 Task: Search one way flight ticket for 4 adults, 2 children, 2 infants in seat and 1 infant on lap in premium economy from Erie: Erie International Airport (tom Ridge Field) to Evansville: Evansville Regional Airport on 5-3-2023. Choice of flights is Royal air maroc. Number of bags: 2 carry on bags. Price is upto 25000. Outbound departure time preference is 8:30.
Action: Mouse moved to (310, 126)
Screenshot: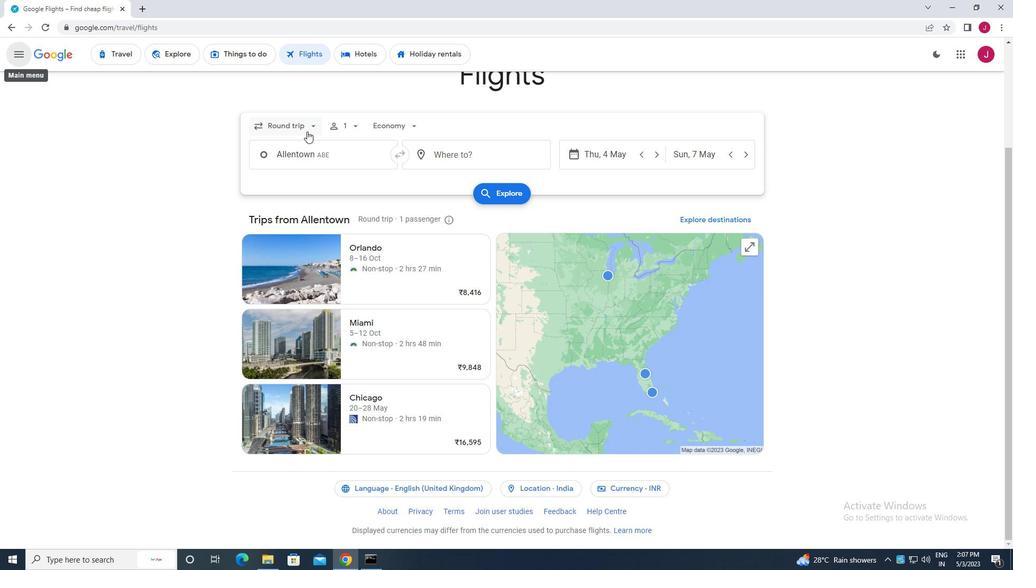 
Action: Mouse pressed left at (310, 126)
Screenshot: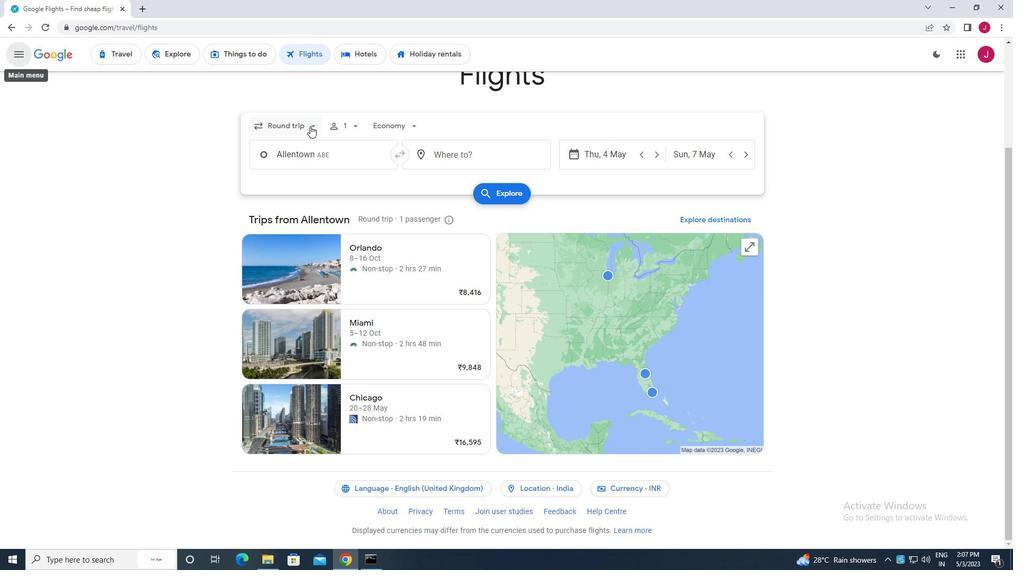 
Action: Mouse moved to (306, 175)
Screenshot: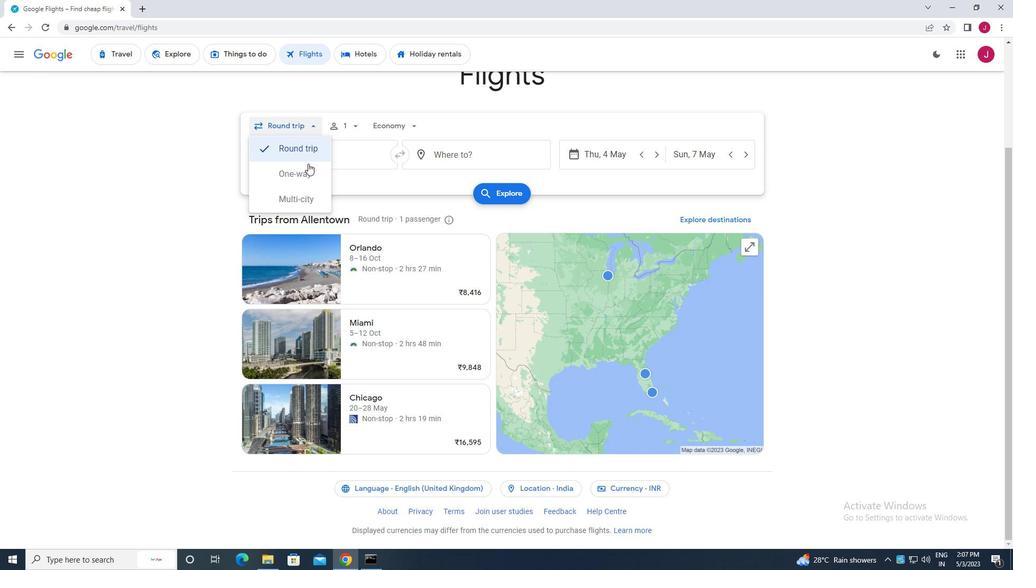 
Action: Mouse pressed left at (306, 175)
Screenshot: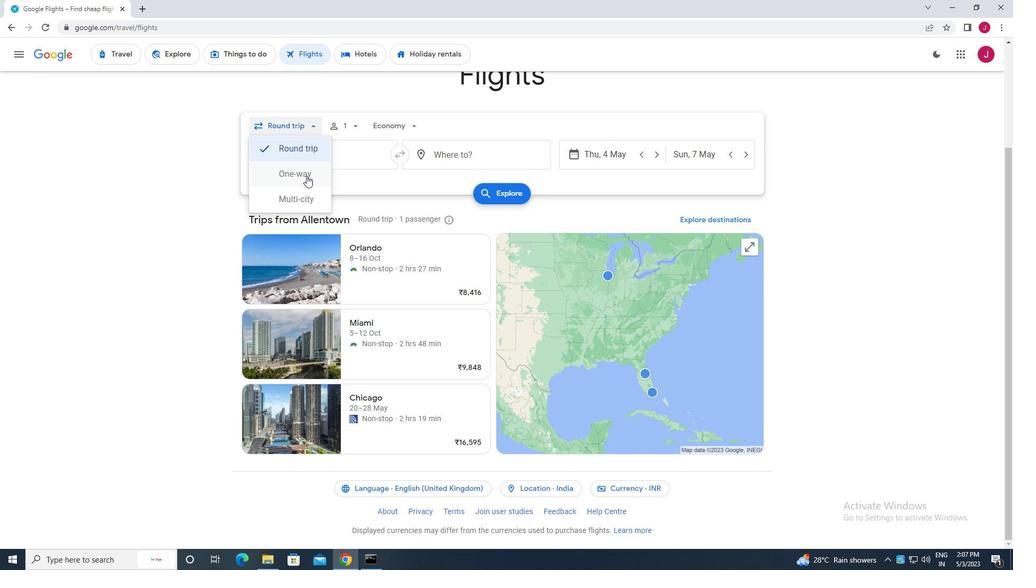 
Action: Mouse moved to (345, 125)
Screenshot: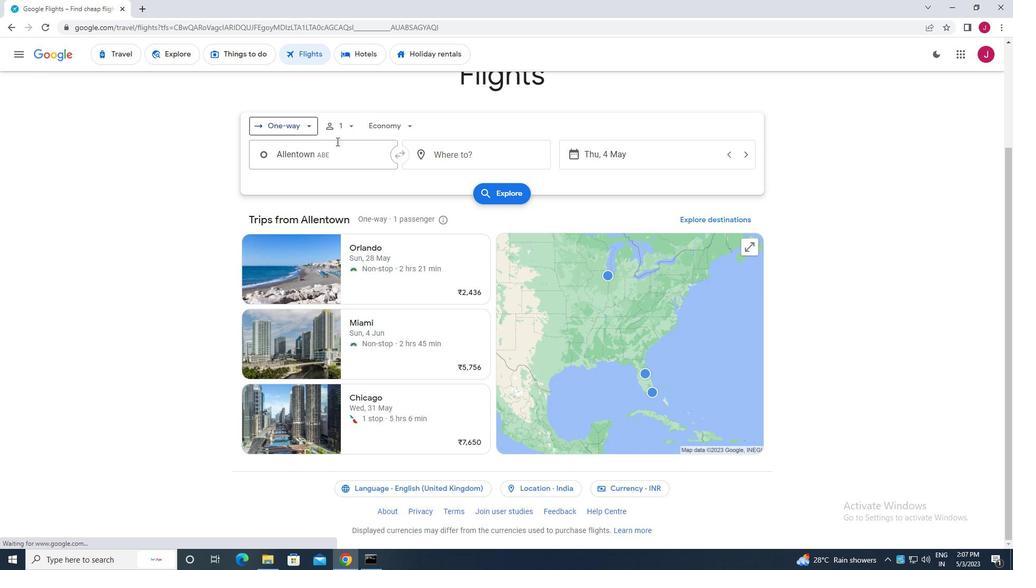 
Action: Mouse pressed left at (345, 125)
Screenshot: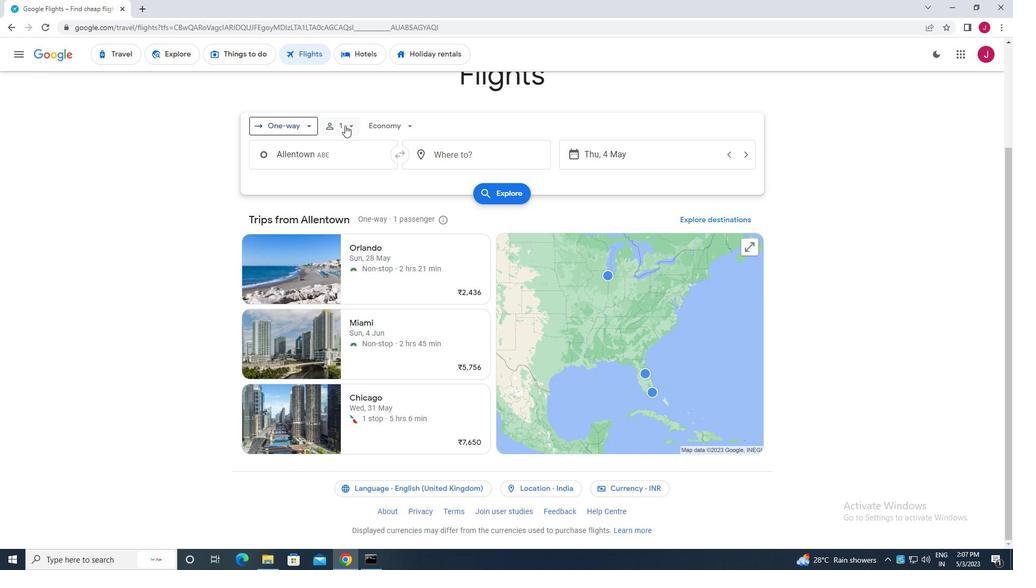 
Action: Mouse moved to (429, 155)
Screenshot: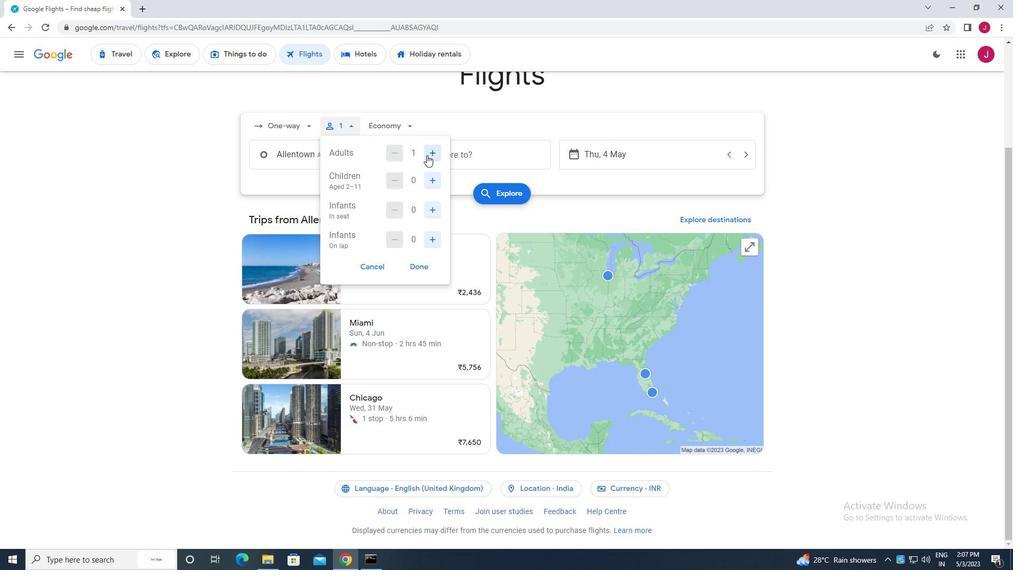 
Action: Mouse pressed left at (429, 155)
Screenshot: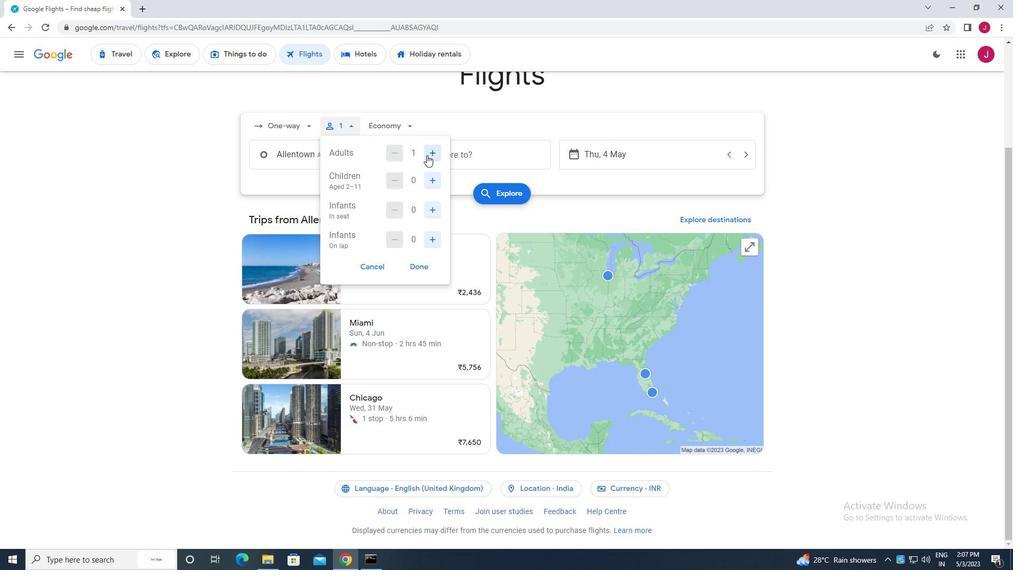 
Action: Mouse pressed left at (429, 155)
Screenshot: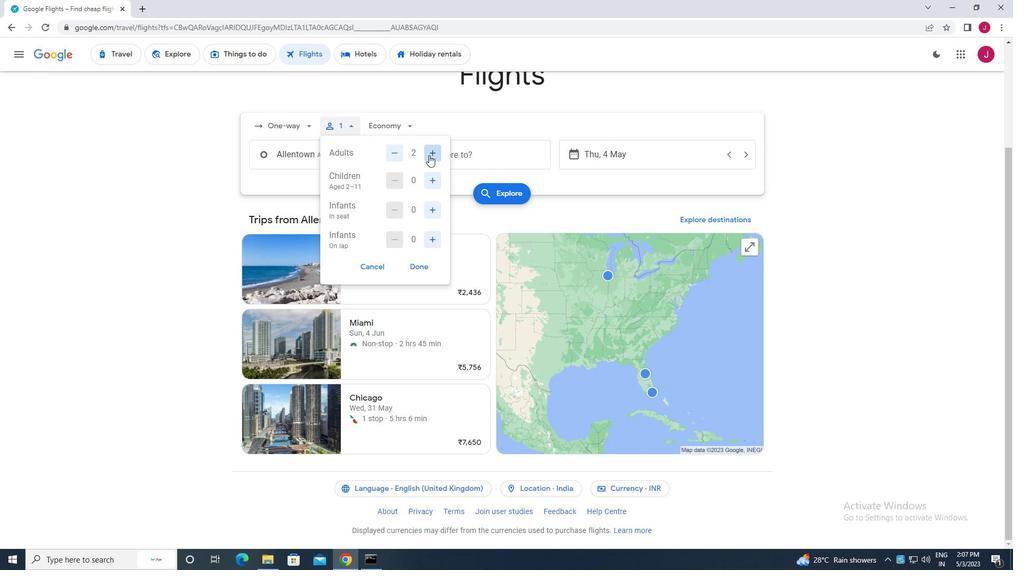 
Action: Mouse pressed left at (429, 155)
Screenshot: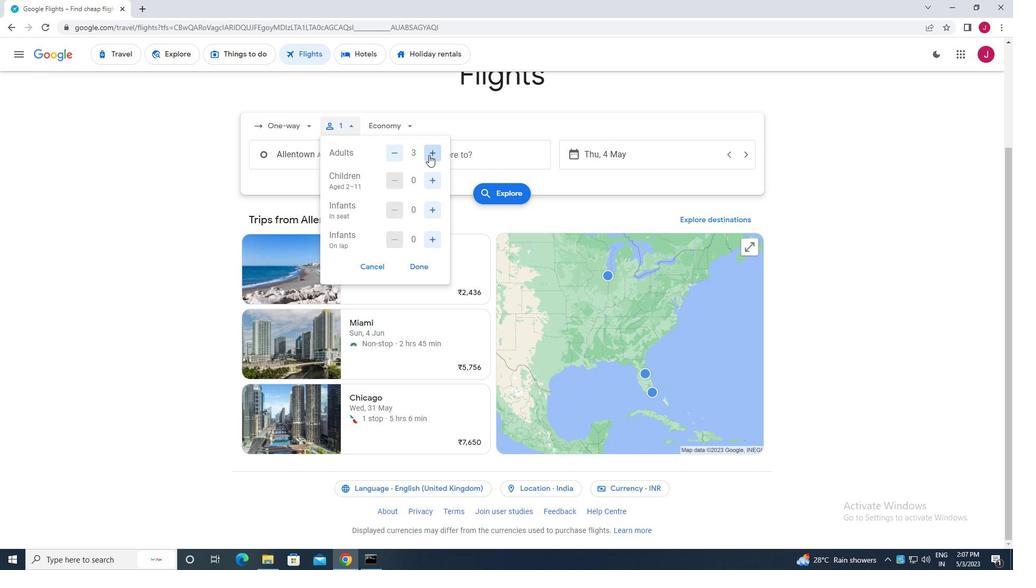 
Action: Mouse moved to (434, 178)
Screenshot: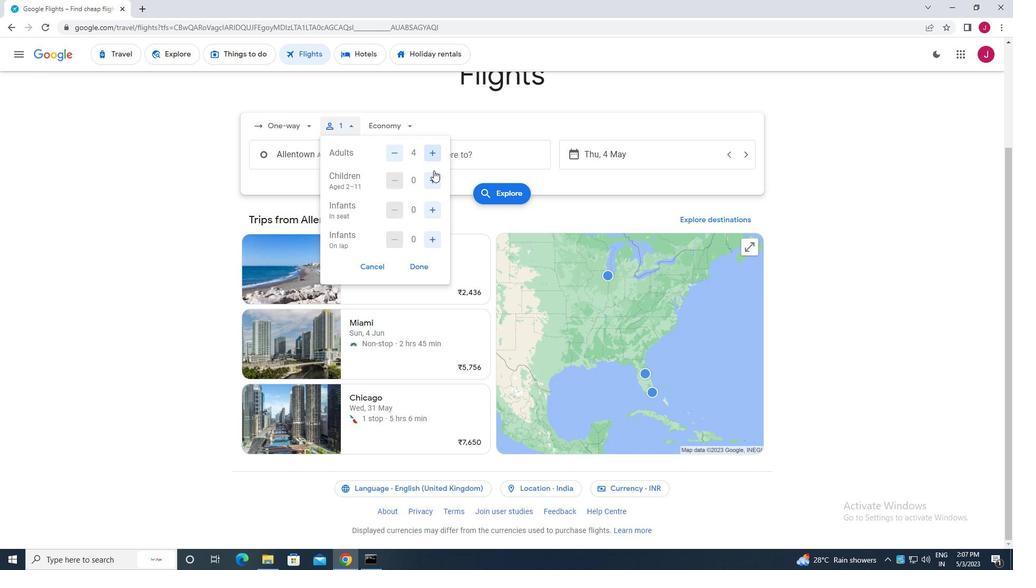 
Action: Mouse pressed left at (434, 178)
Screenshot: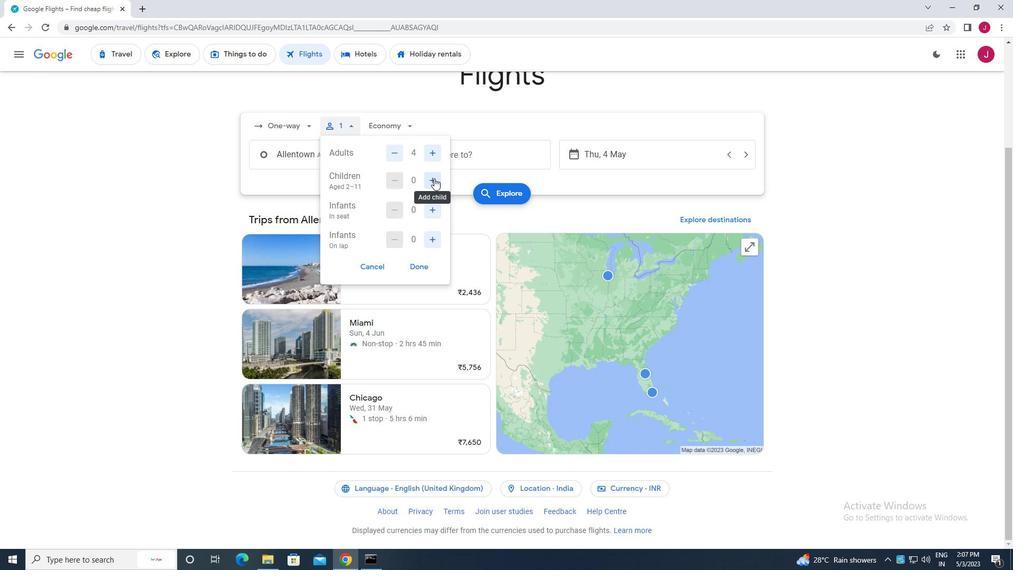 
Action: Mouse pressed left at (434, 178)
Screenshot: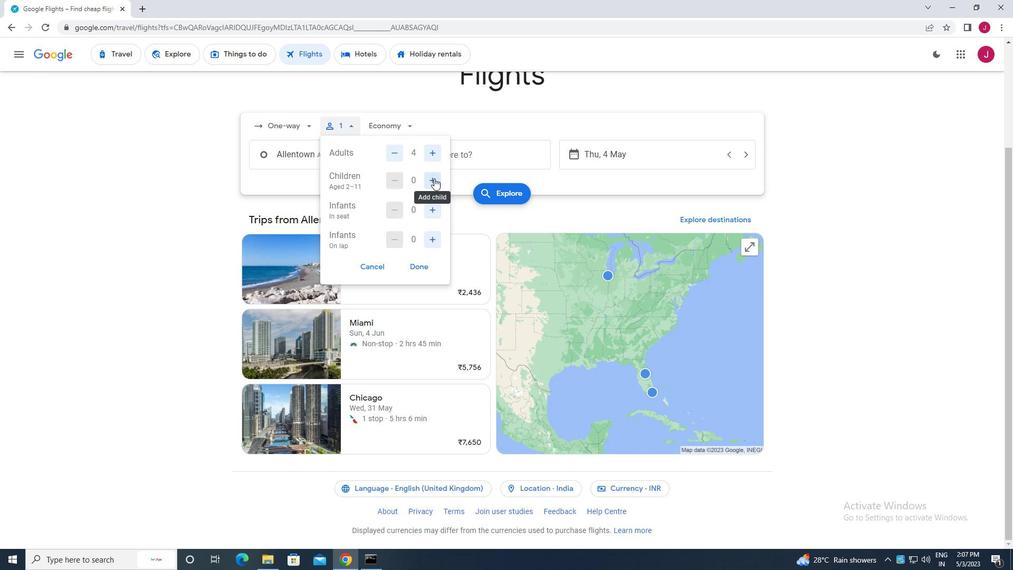 
Action: Mouse moved to (430, 210)
Screenshot: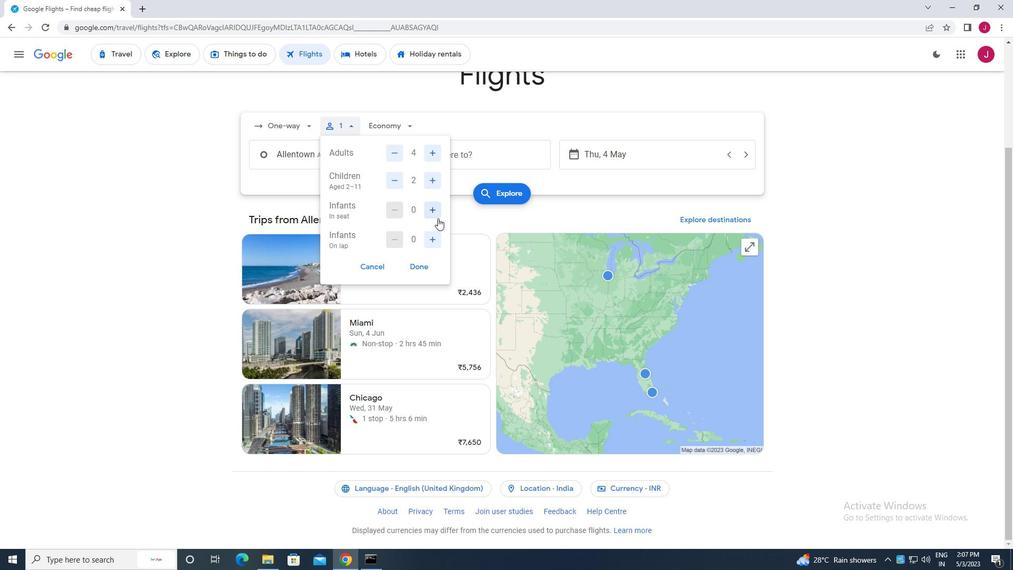 
Action: Mouse pressed left at (430, 210)
Screenshot: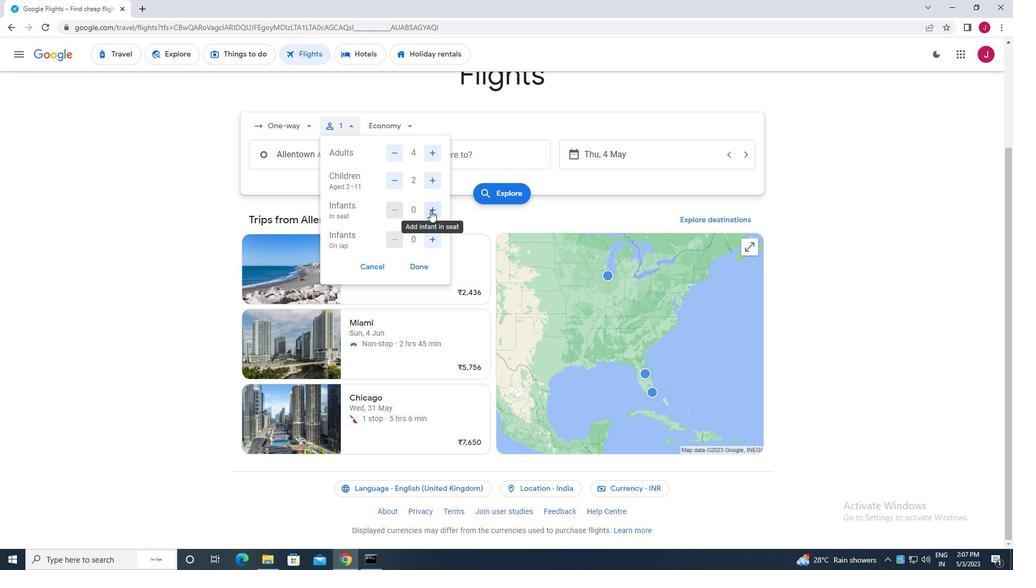 
Action: Mouse pressed left at (430, 210)
Screenshot: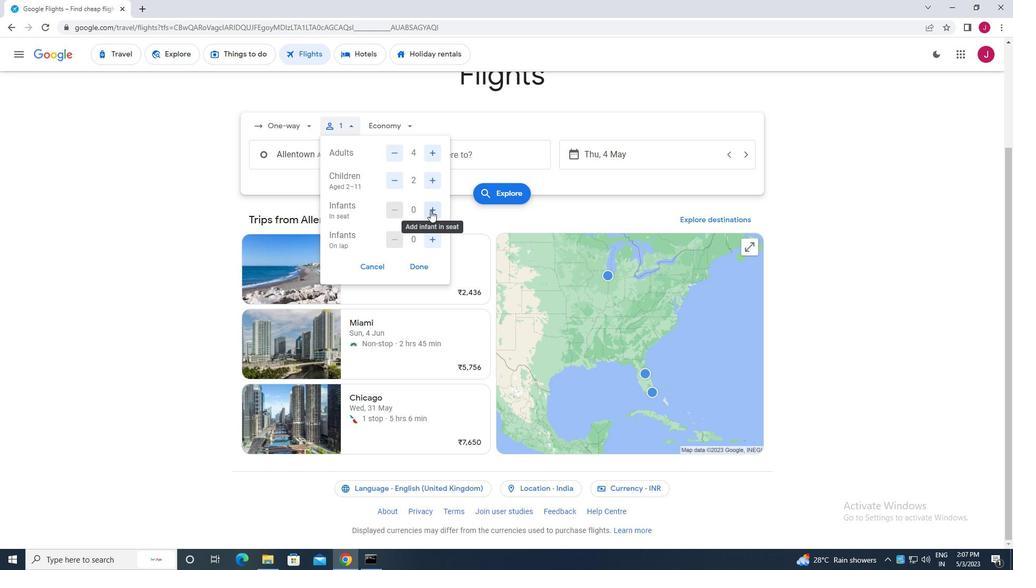 
Action: Mouse moved to (432, 238)
Screenshot: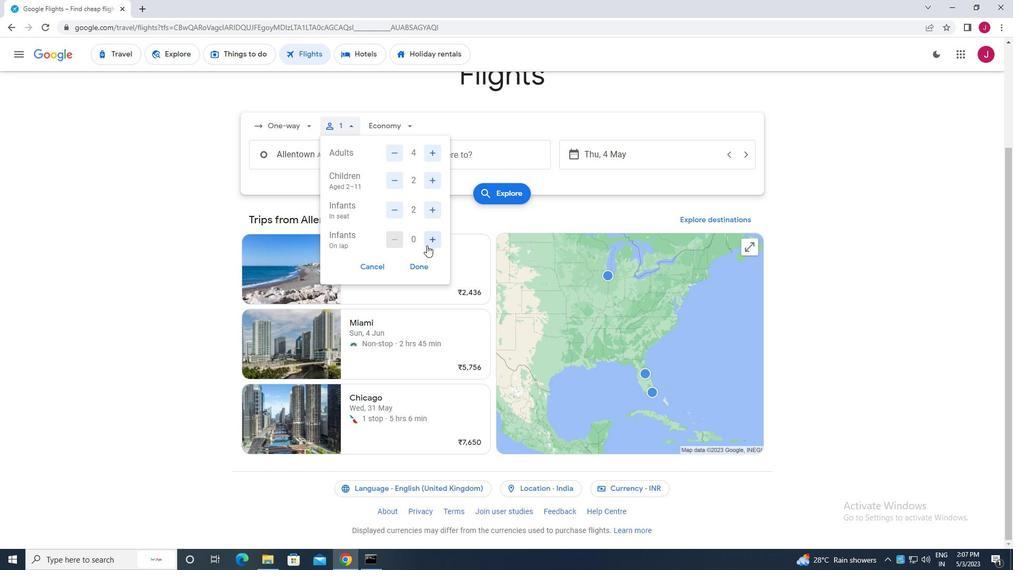 
Action: Mouse pressed left at (432, 238)
Screenshot: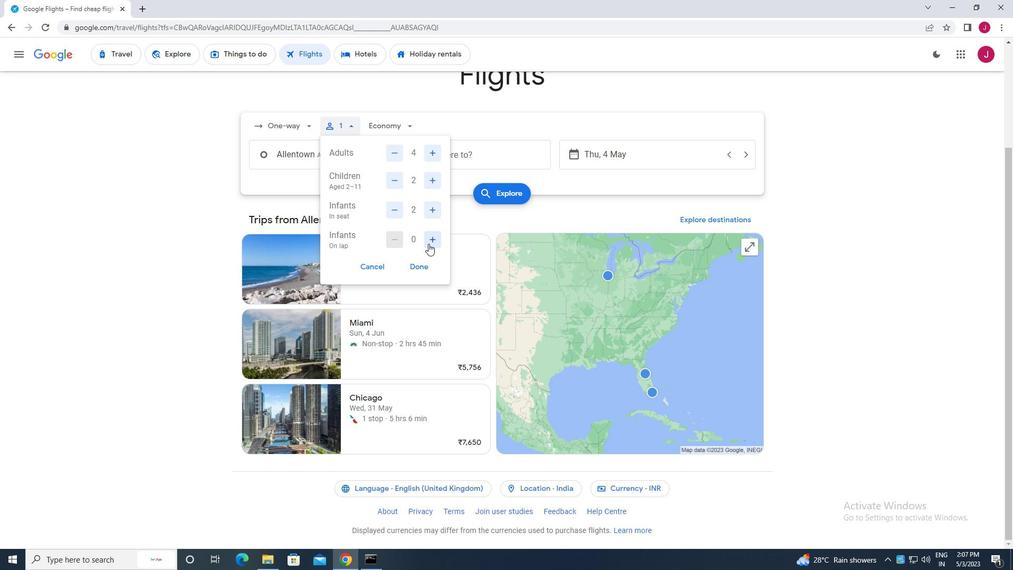 
Action: Mouse moved to (417, 266)
Screenshot: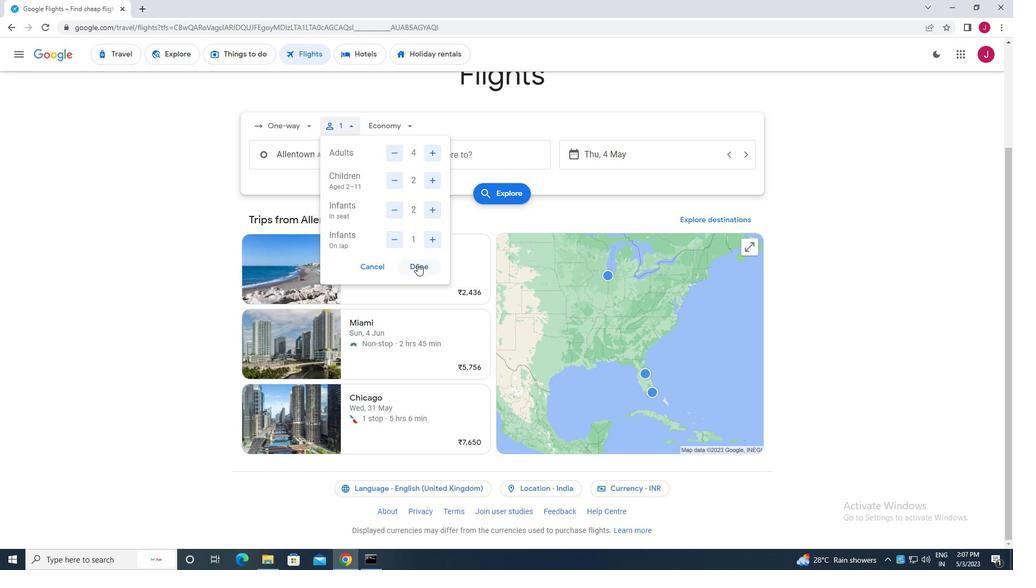 
Action: Mouse pressed left at (417, 266)
Screenshot: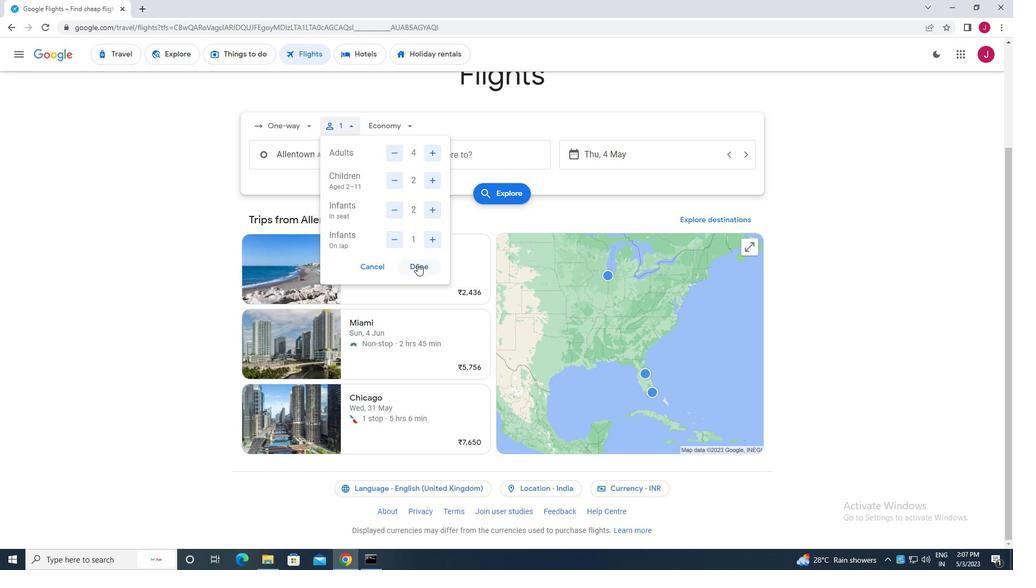 
Action: Mouse moved to (408, 125)
Screenshot: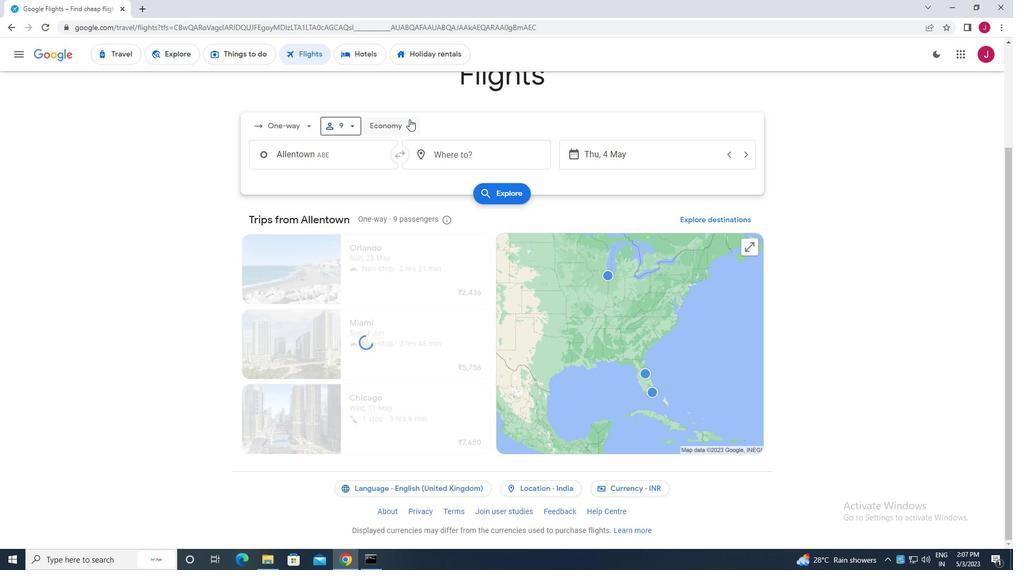 
Action: Mouse pressed left at (408, 125)
Screenshot: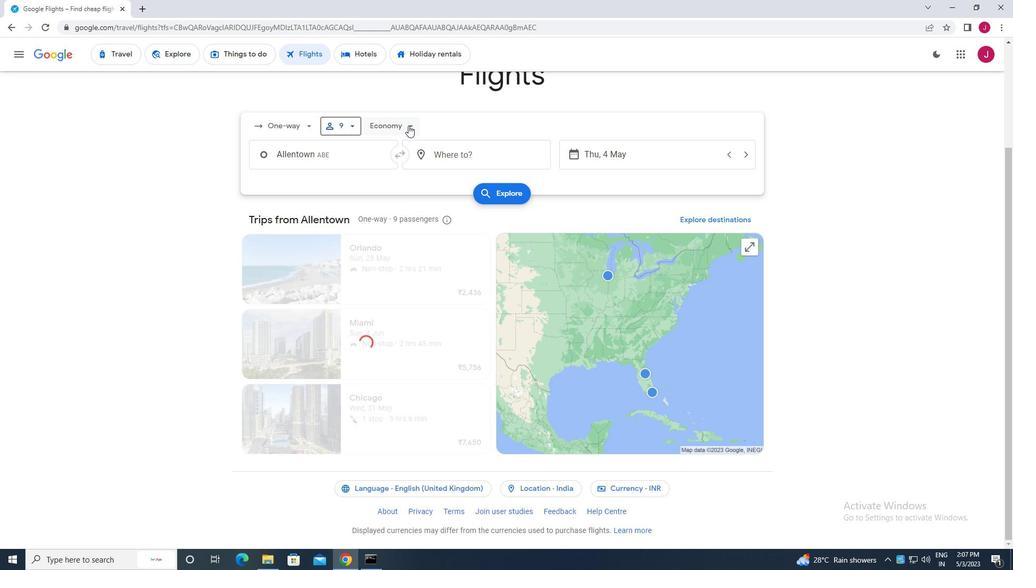 
Action: Mouse moved to (419, 172)
Screenshot: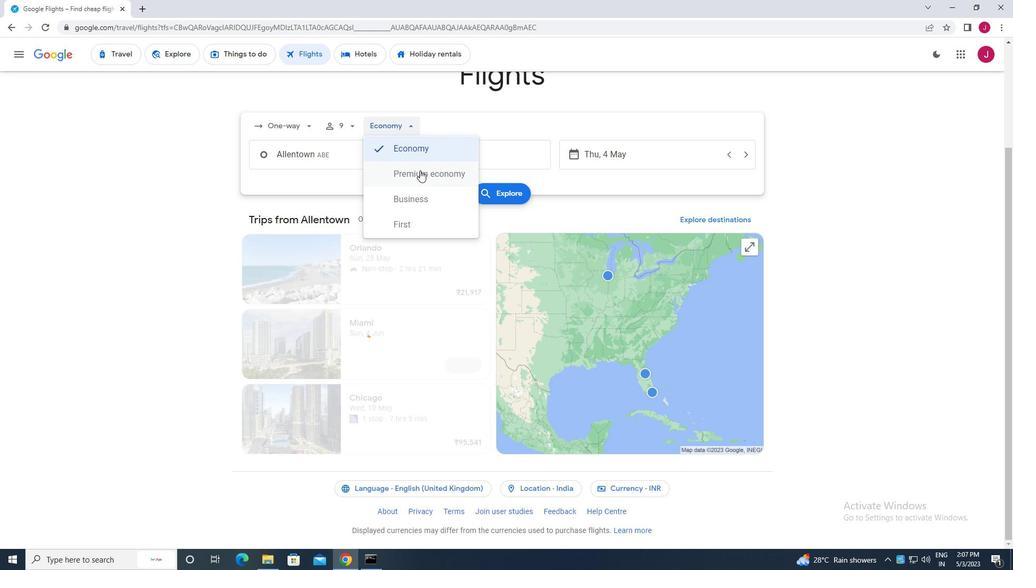 
Action: Mouse pressed left at (419, 172)
Screenshot: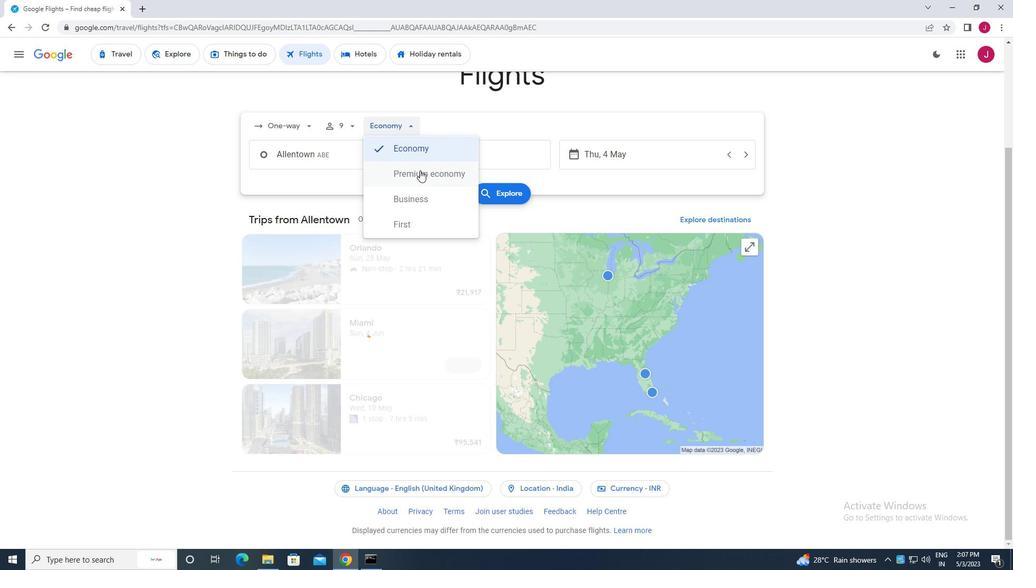 
Action: Mouse moved to (355, 161)
Screenshot: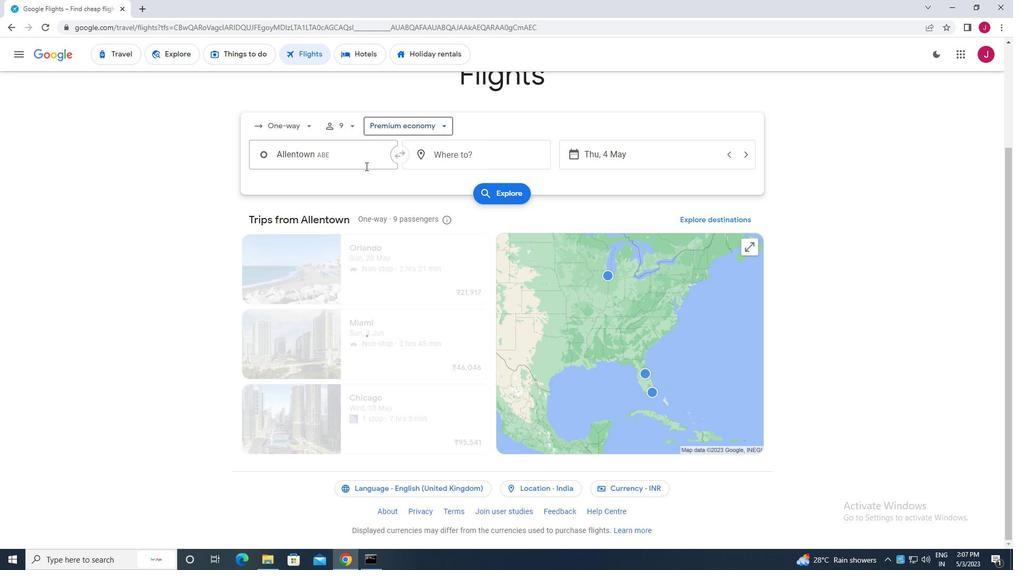 
Action: Mouse pressed left at (355, 161)
Screenshot: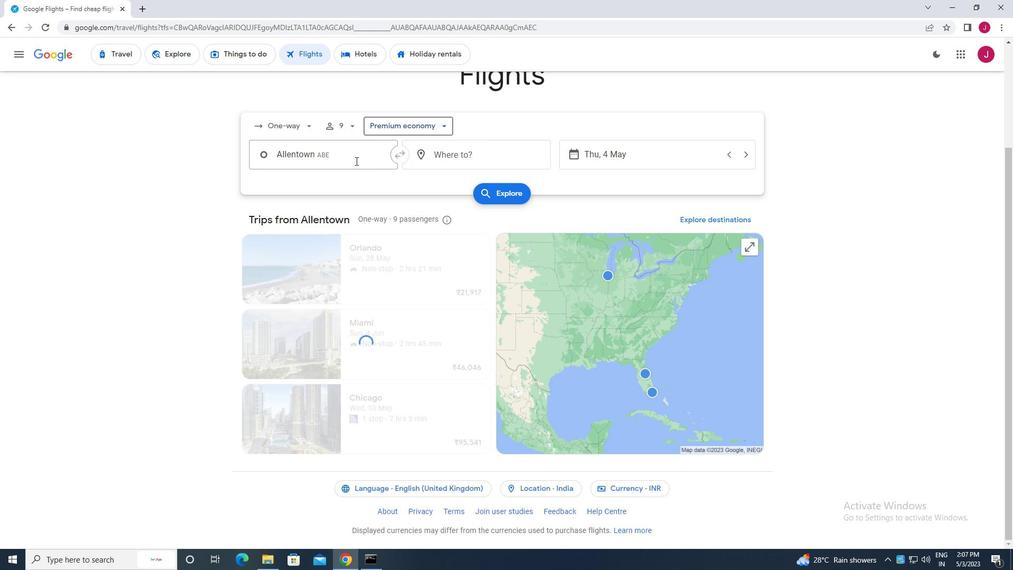 
Action: Key pressed erie
Screenshot: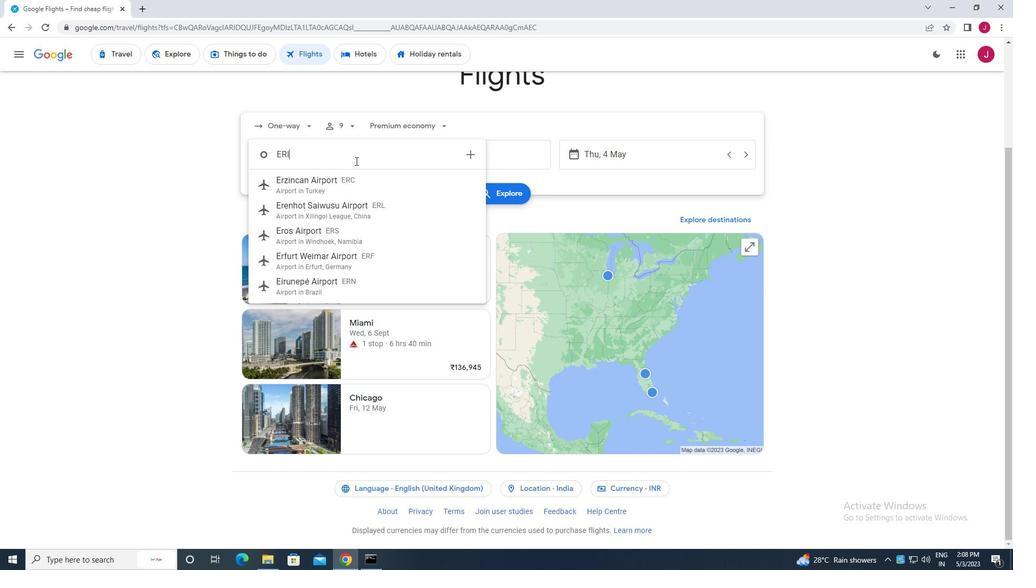 
Action: Mouse moved to (375, 213)
Screenshot: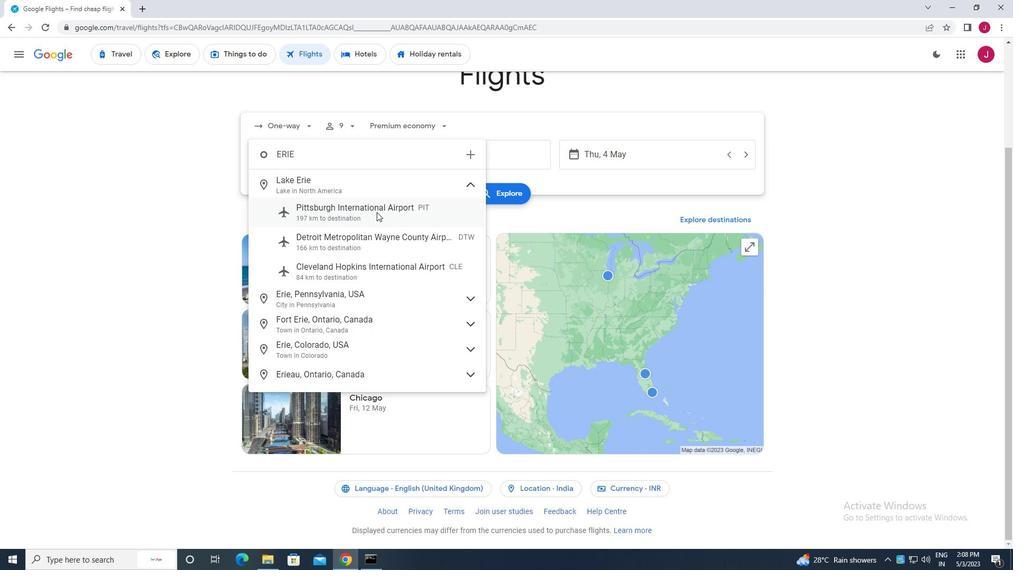 
Action: Key pressed <Key.space>
Screenshot: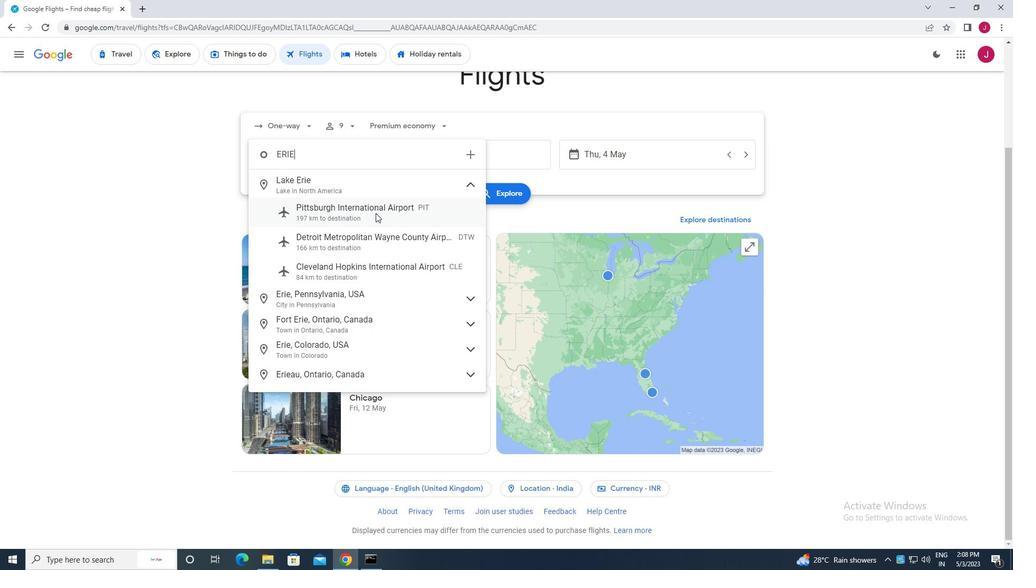 
Action: Mouse moved to (356, 159)
Screenshot: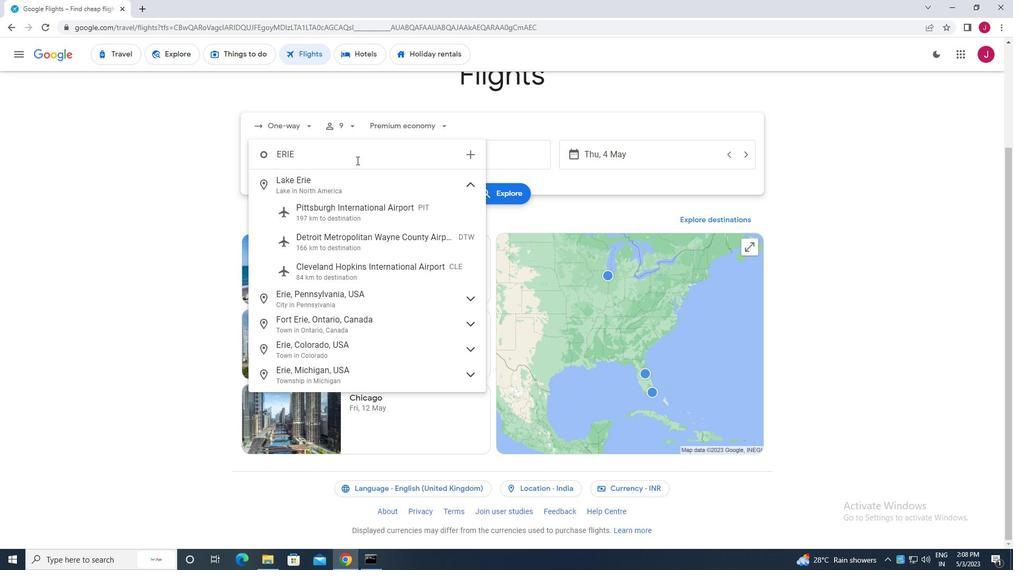 
Action: Key pressed i
Screenshot: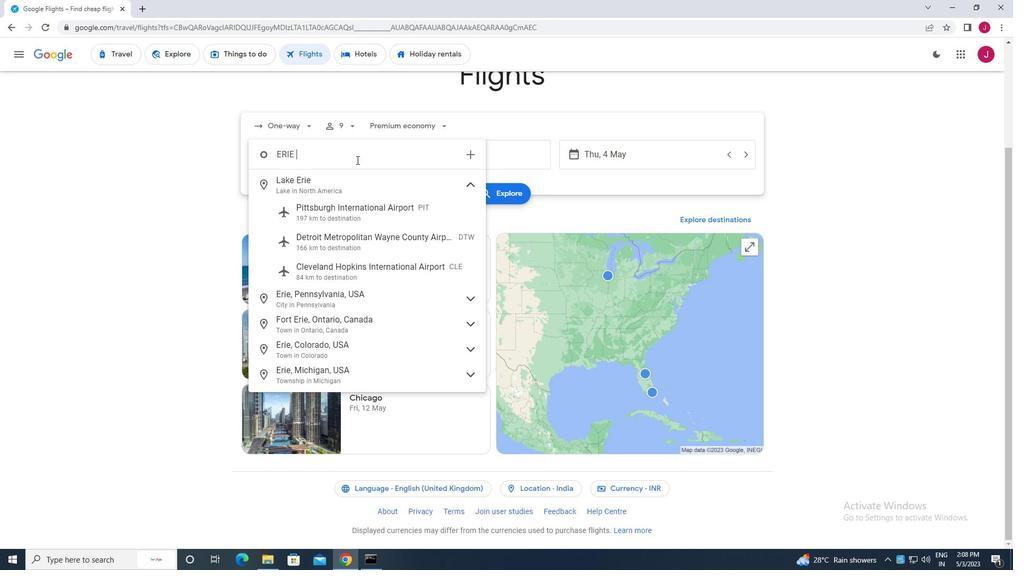 
Action: Mouse moved to (357, 182)
Screenshot: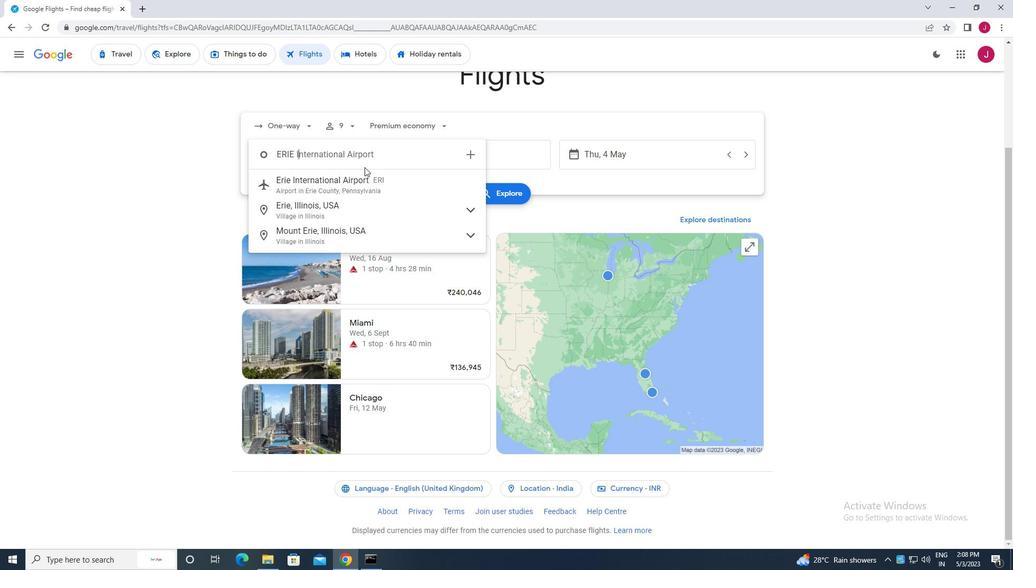 
Action: Mouse pressed left at (357, 182)
Screenshot: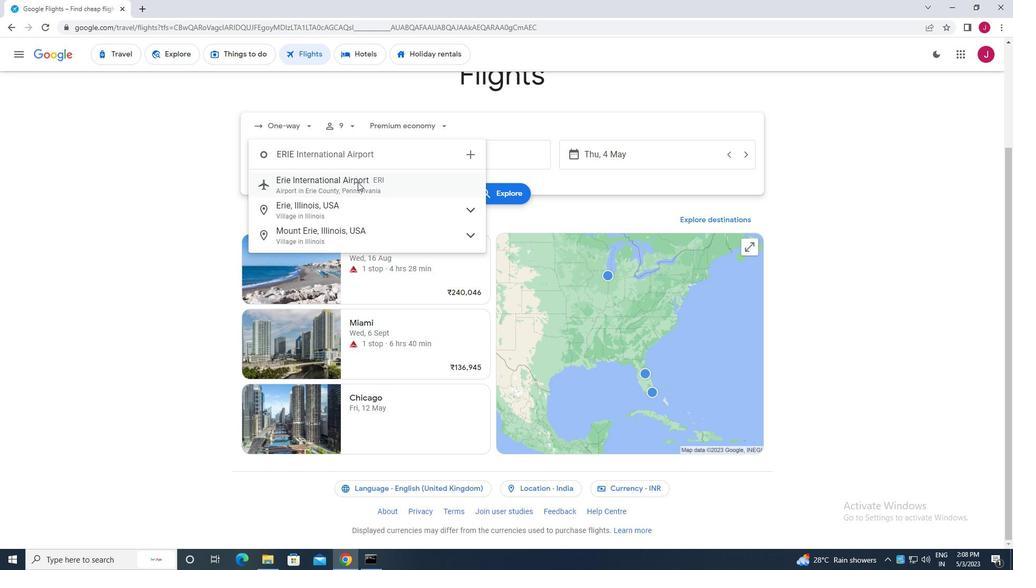 
Action: Mouse moved to (464, 156)
Screenshot: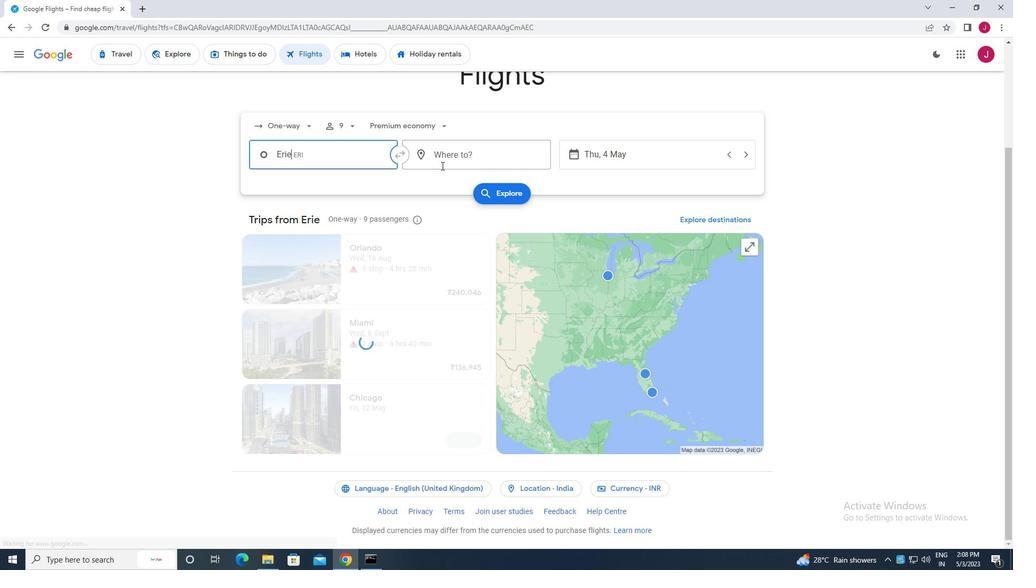 
Action: Mouse pressed left at (464, 156)
Screenshot: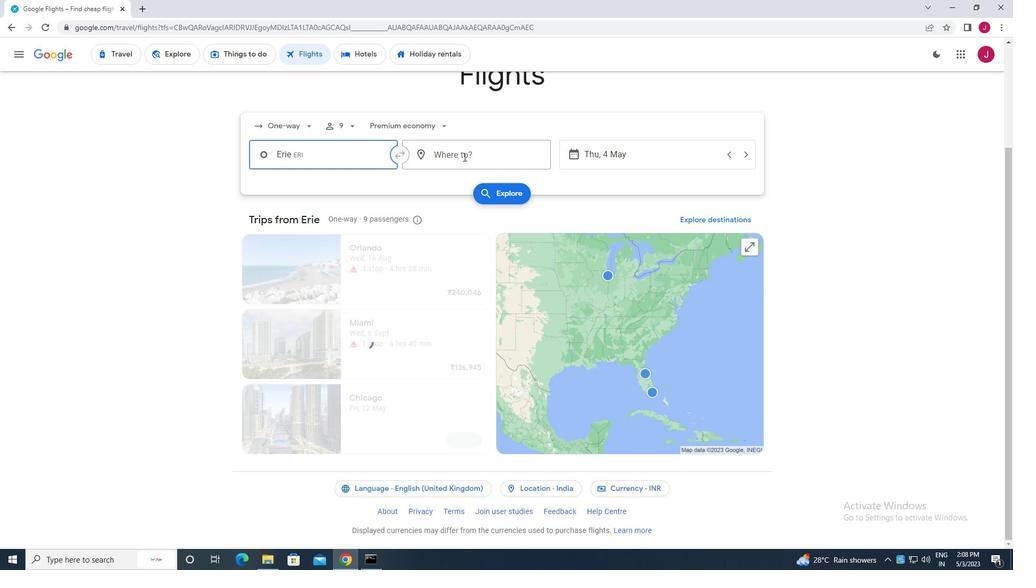 
Action: Mouse moved to (476, 156)
Screenshot: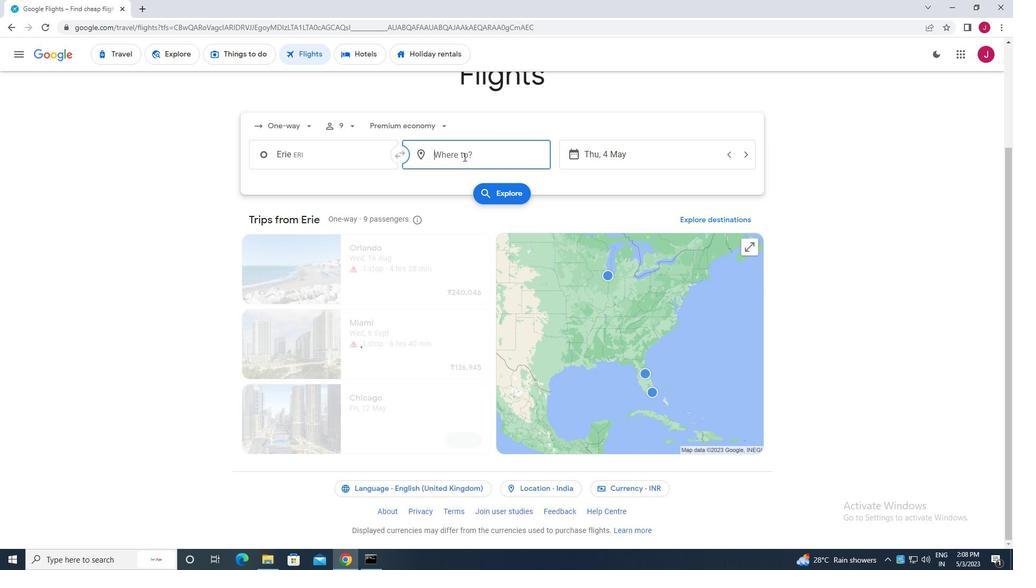 
Action: Key pressed evansi<Key.backspace>
Screenshot: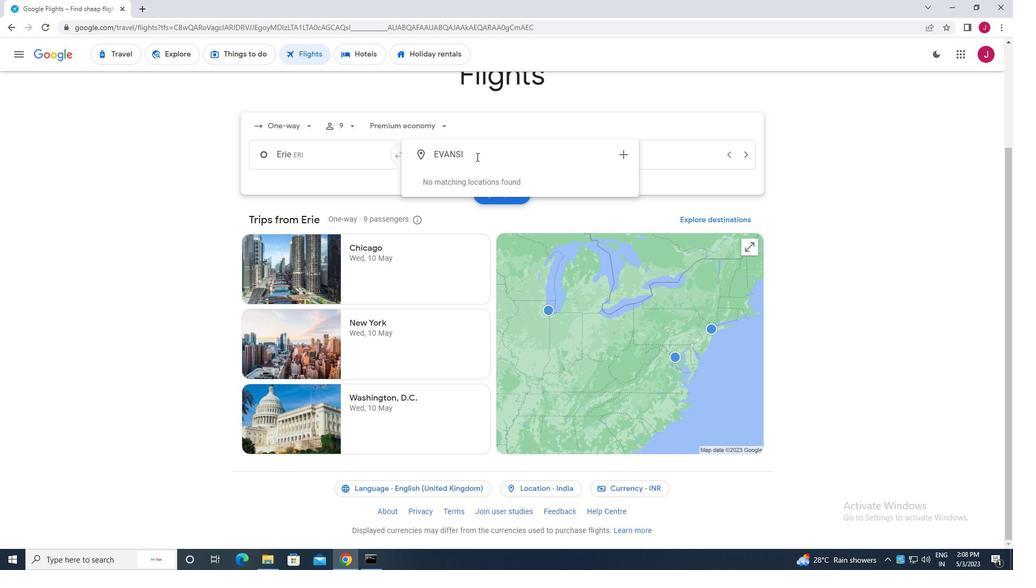 
Action: Mouse moved to (509, 203)
Screenshot: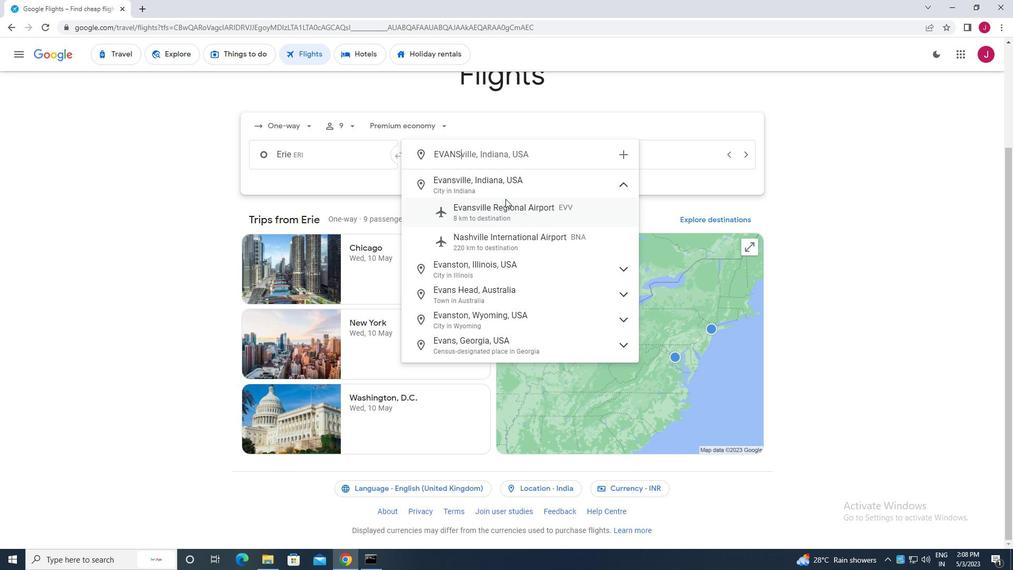 
Action: Mouse pressed left at (509, 203)
Screenshot: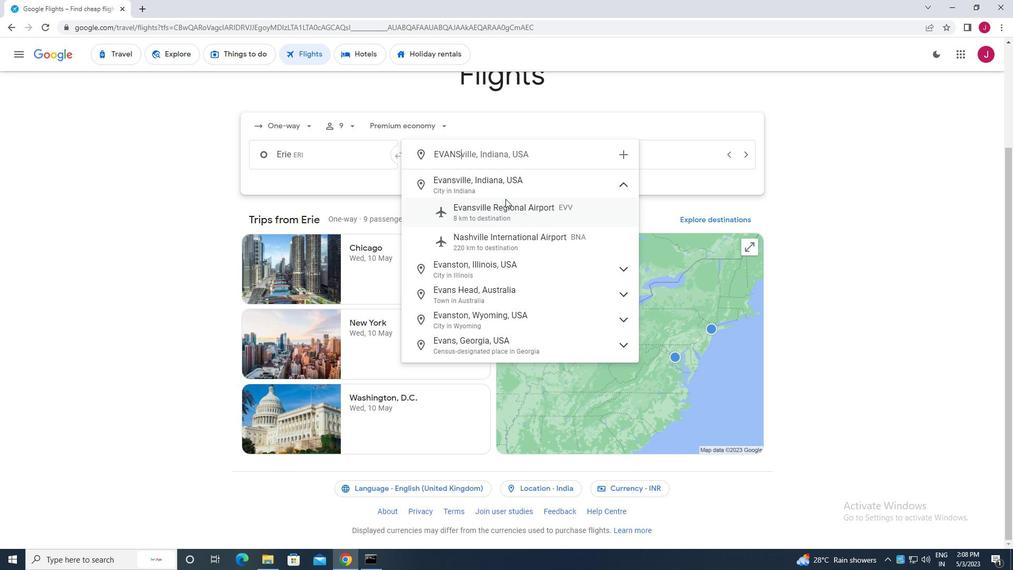 
Action: Mouse moved to (614, 162)
Screenshot: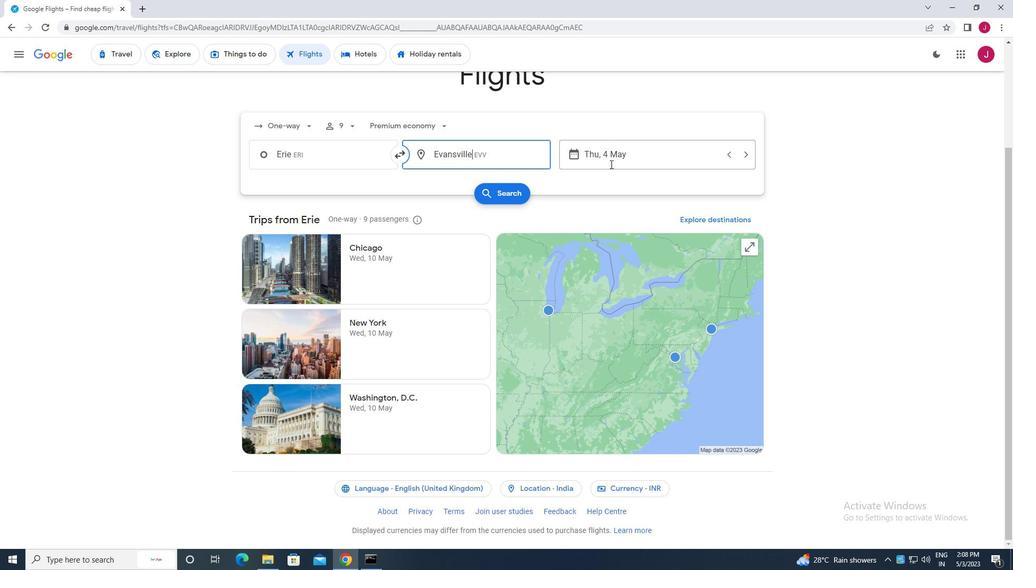 
Action: Mouse pressed left at (614, 162)
Screenshot: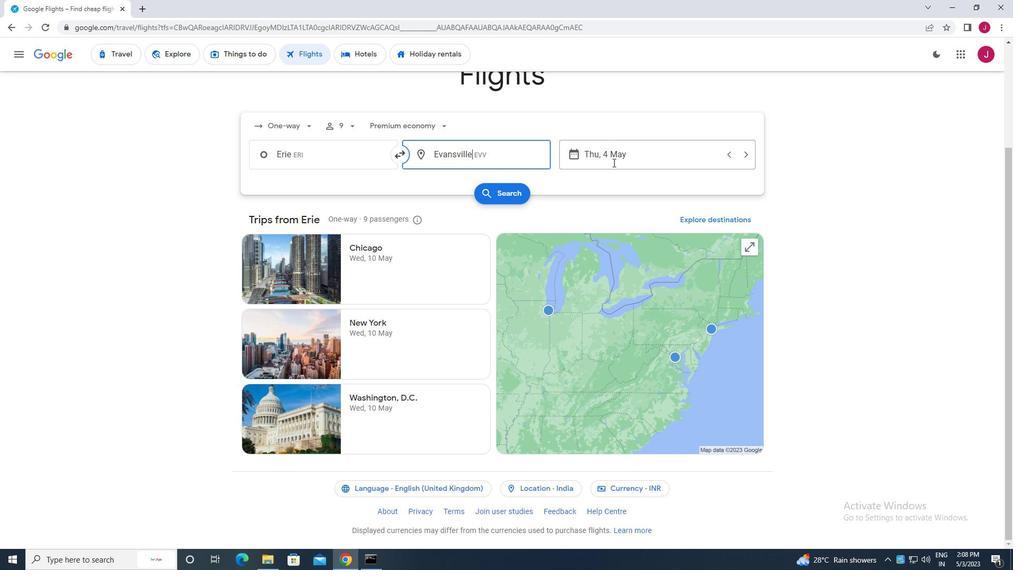 
Action: Mouse moved to (456, 238)
Screenshot: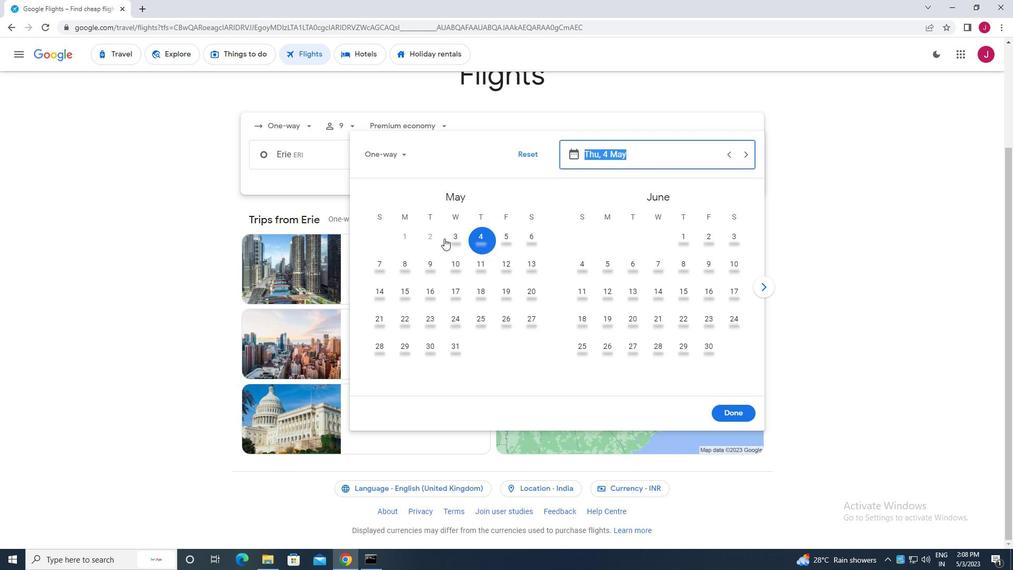 
Action: Mouse pressed left at (456, 238)
Screenshot: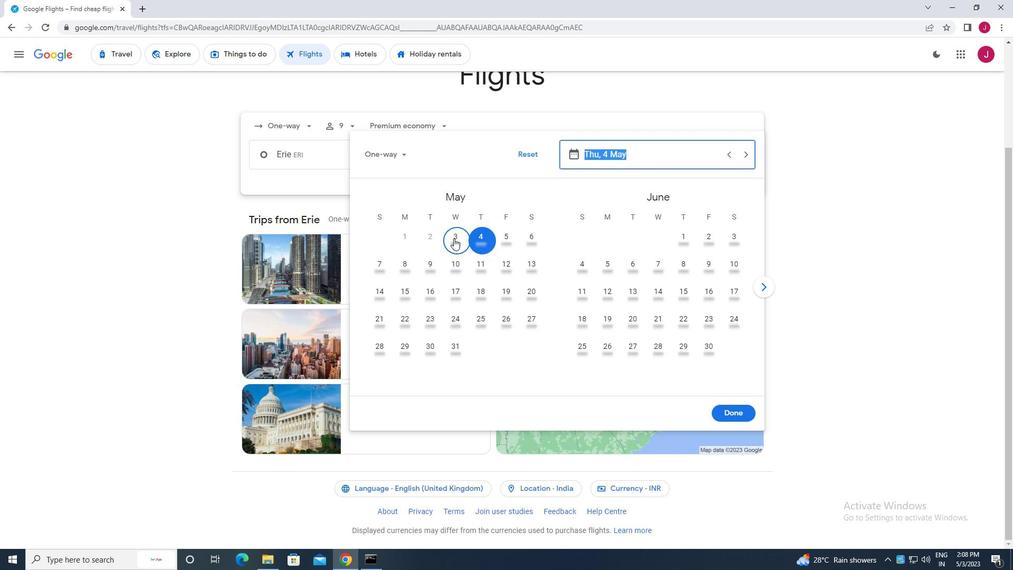 
Action: Mouse moved to (738, 409)
Screenshot: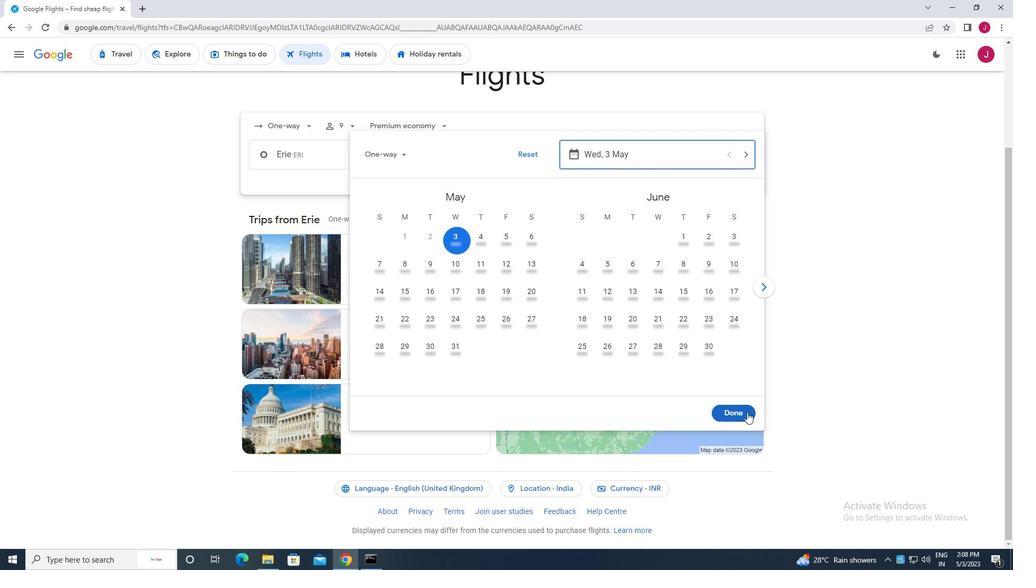 
Action: Mouse pressed left at (738, 409)
Screenshot: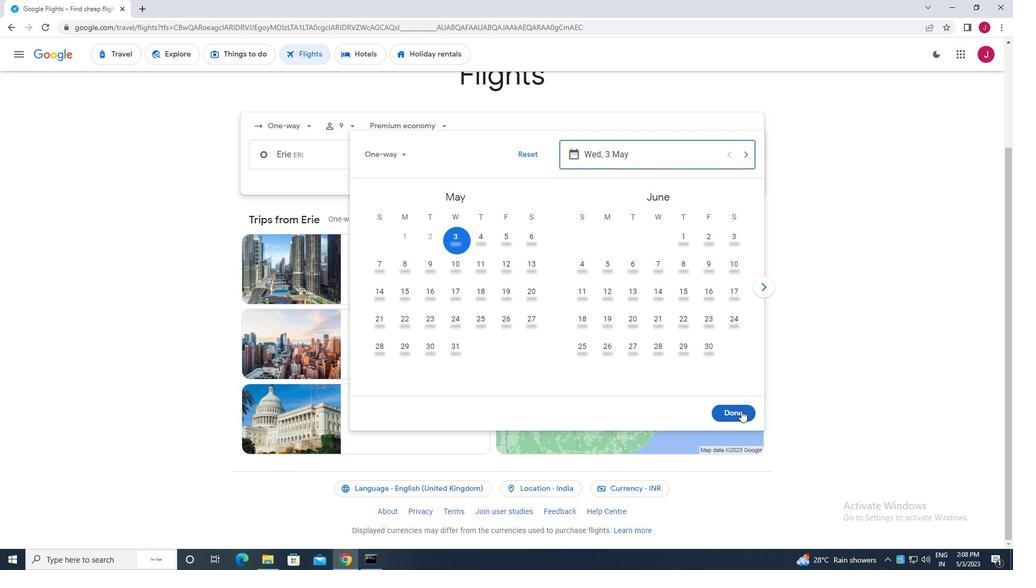 
Action: Mouse moved to (510, 196)
Screenshot: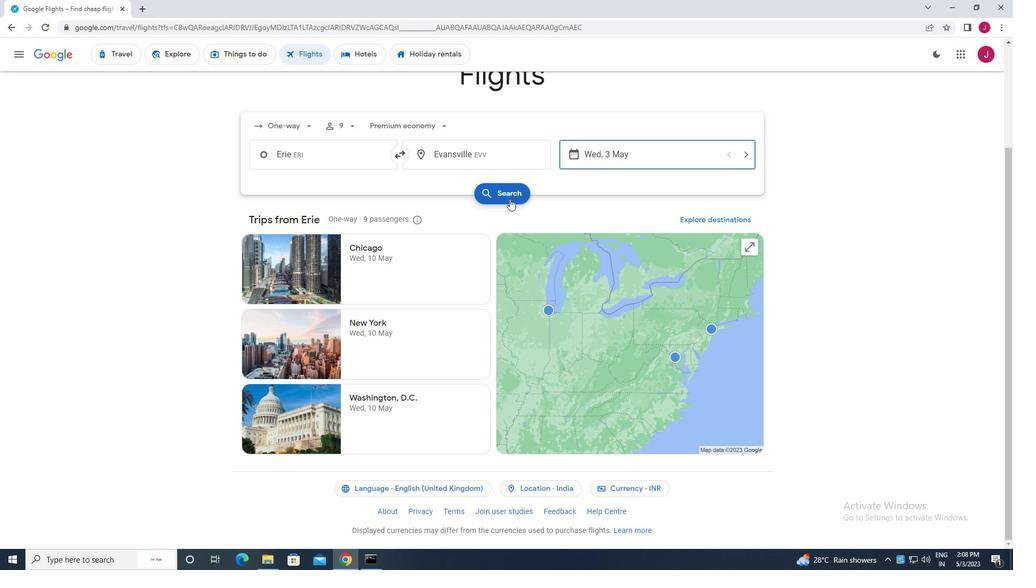 
Action: Mouse pressed left at (510, 196)
Screenshot: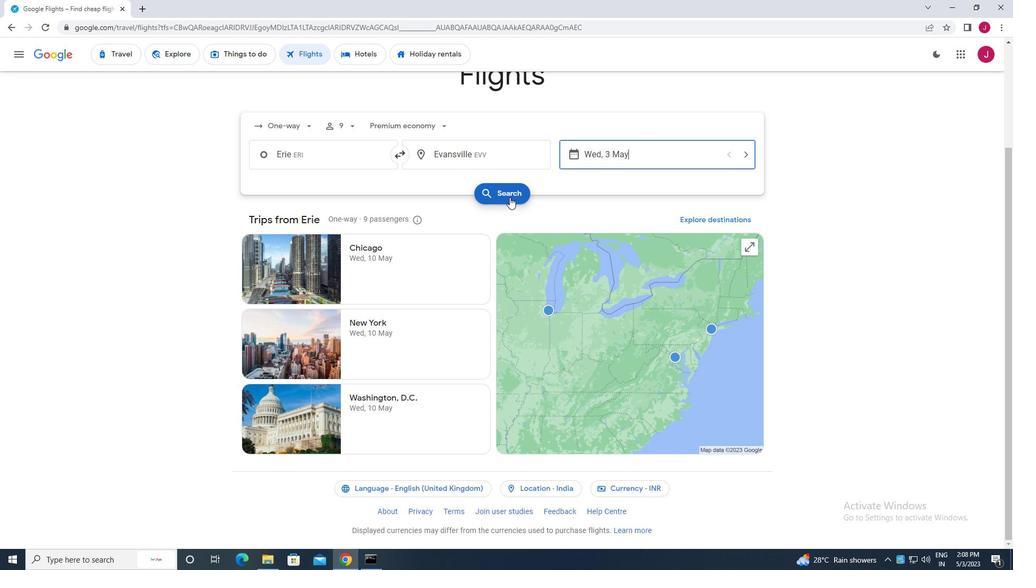 
Action: Mouse moved to (261, 149)
Screenshot: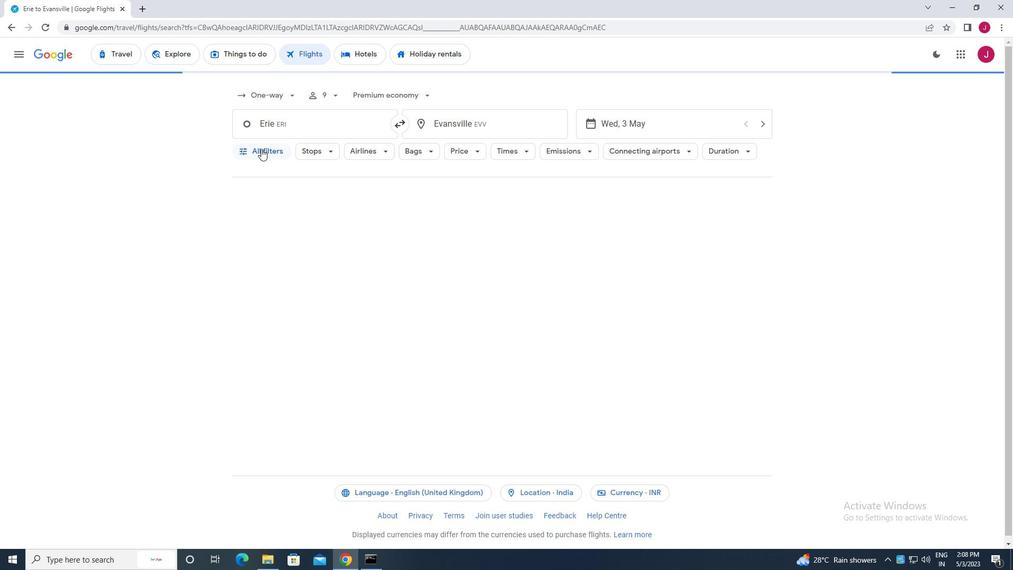 
Action: Mouse pressed left at (261, 149)
Screenshot: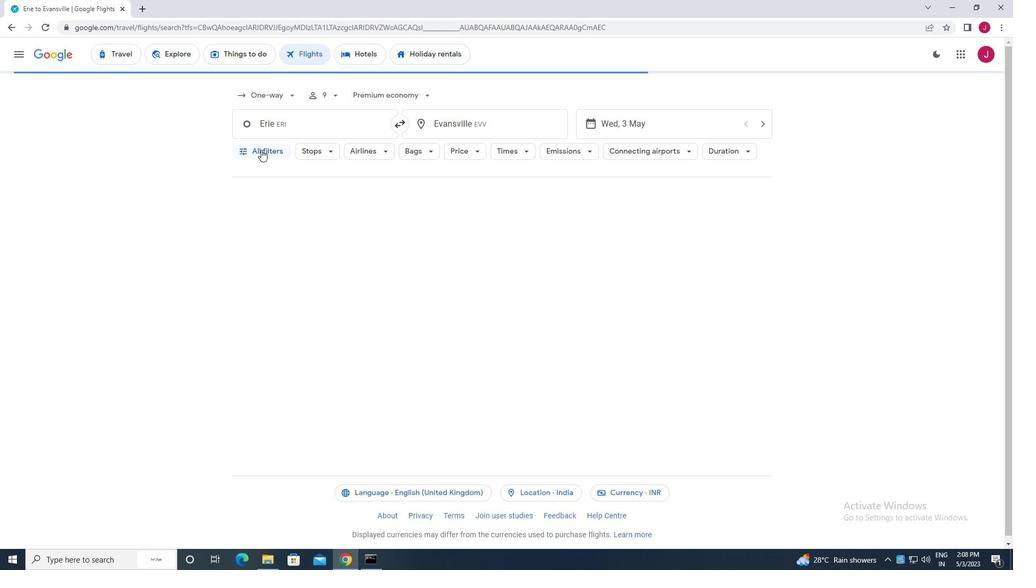
Action: Mouse moved to (340, 234)
Screenshot: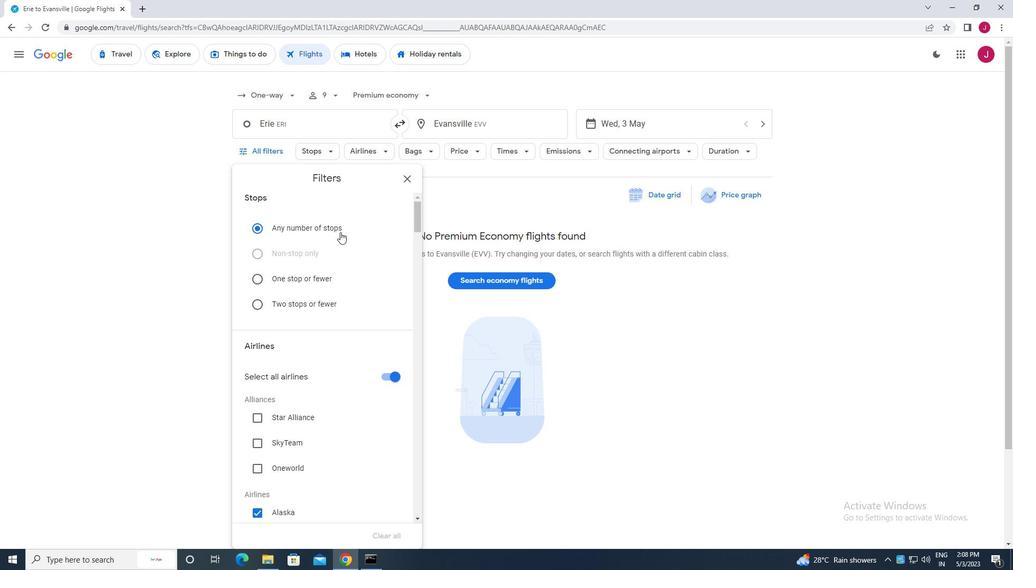 
Action: Mouse scrolled (340, 233) with delta (0, 0)
Screenshot: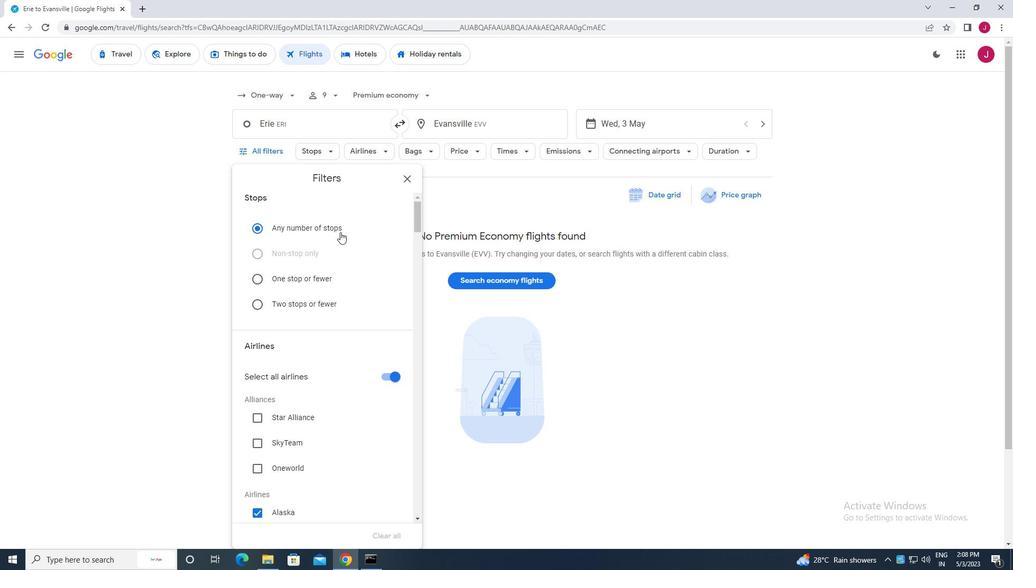 
Action: Mouse moved to (340, 237)
Screenshot: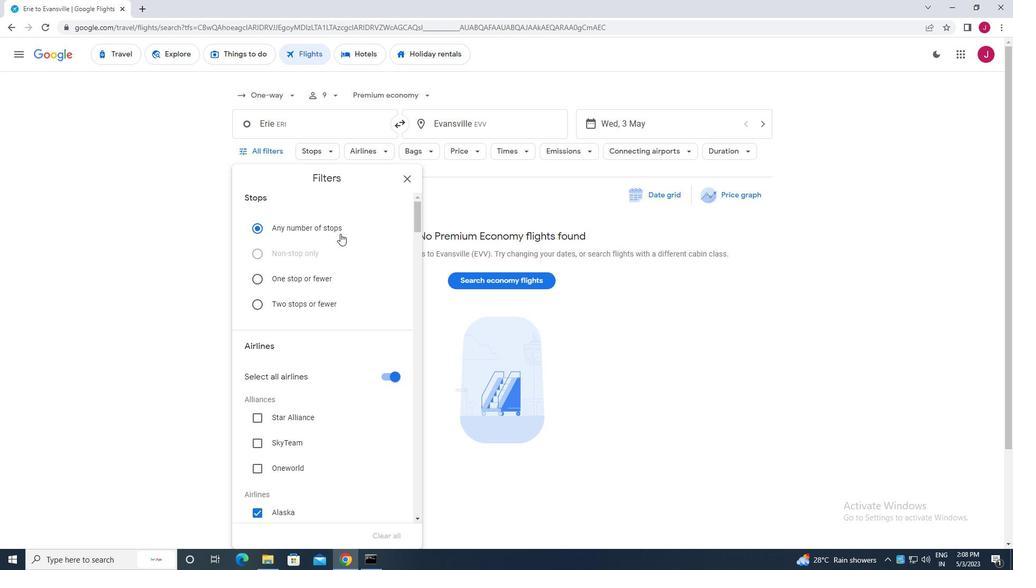 
Action: Mouse scrolled (340, 237) with delta (0, 0)
Screenshot: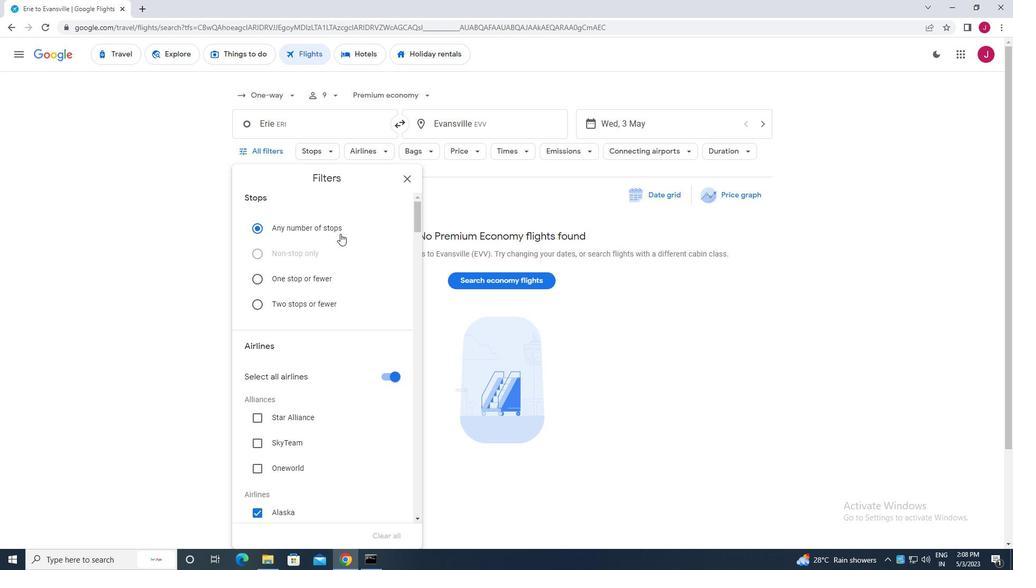 
Action: Mouse moved to (383, 267)
Screenshot: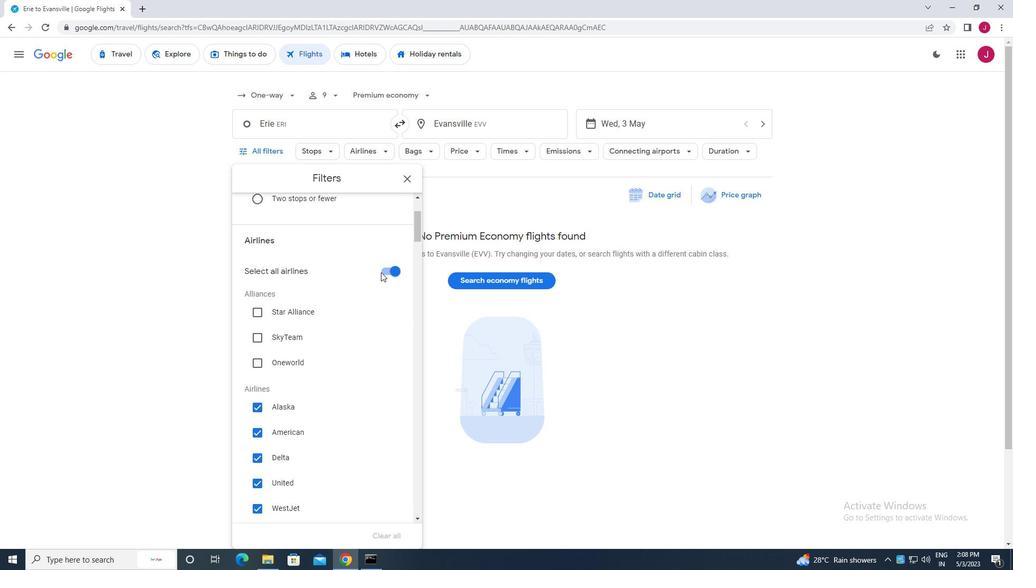 
Action: Mouse pressed left at (383, 267)
Screenshot: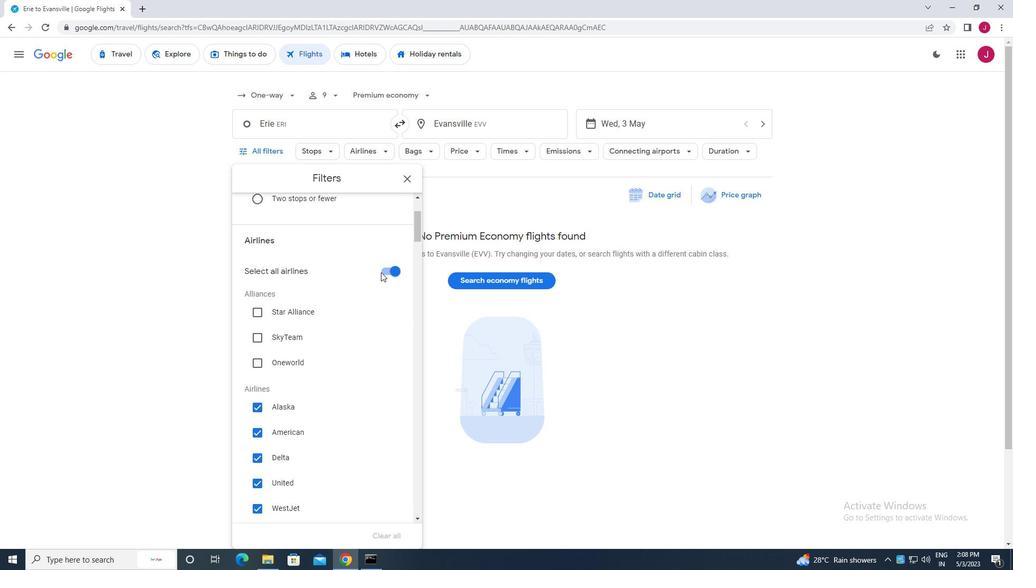 
Action: Mouse moved to (291, 275)
Screenshot: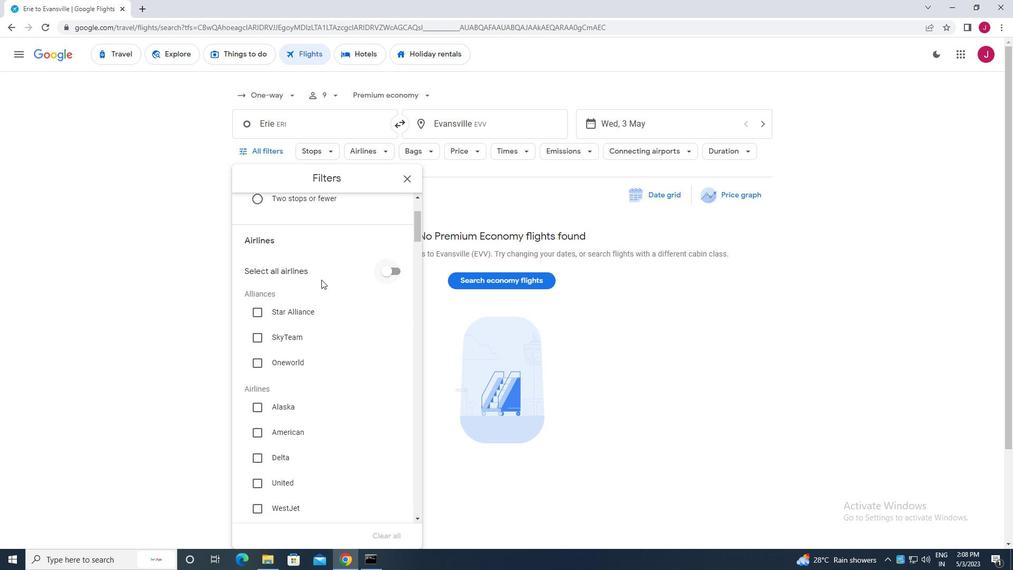 
Action: Mouse scrolled (291, 274) with delta (0, 0)
Screenshot: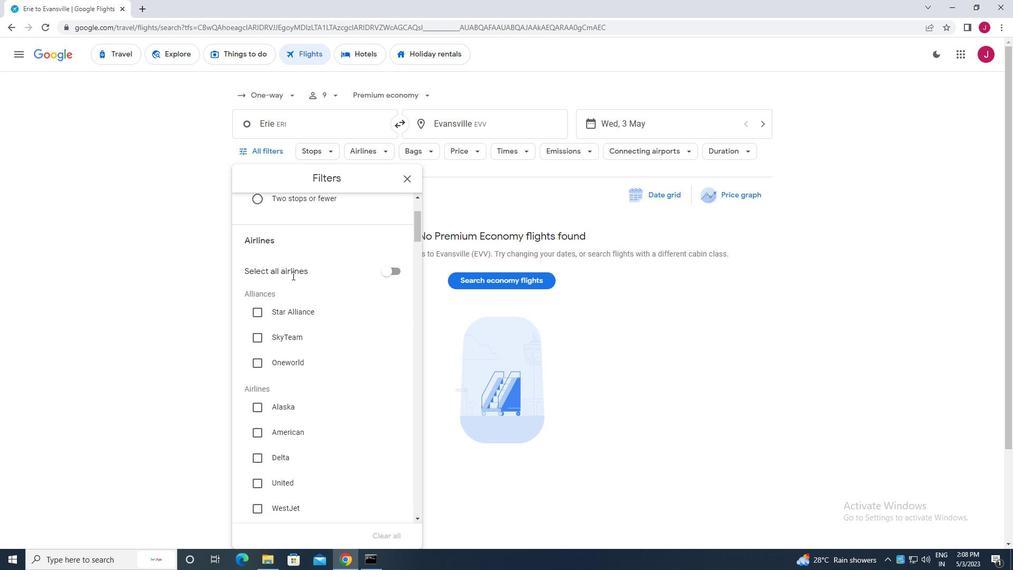 
Action: Mouse scrolled (291, 274) with delta (0, 0)
Screenshot: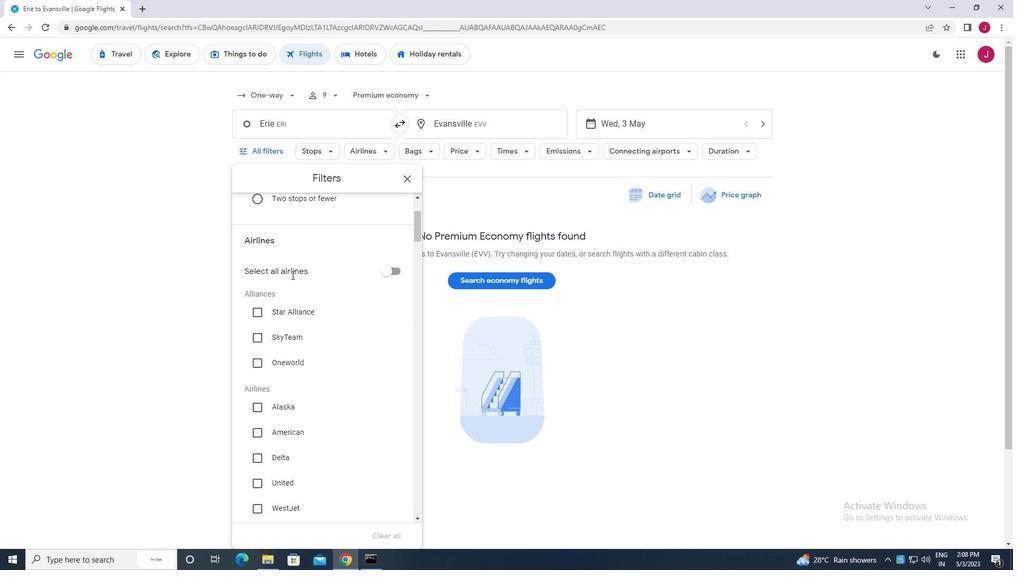 
Action: Mouse moved to (285, 304)
Screenshot: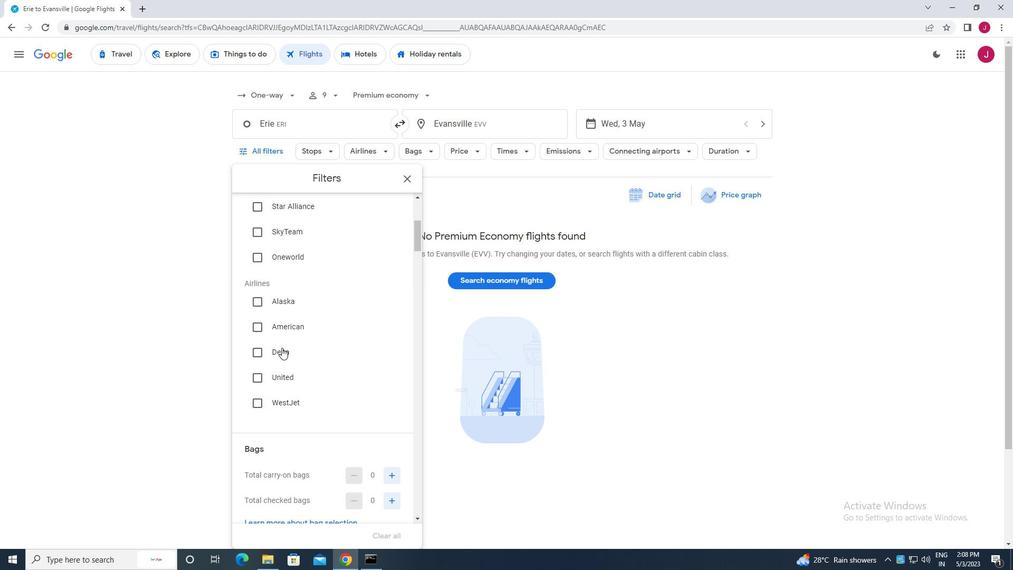
Action: Mouse scrolled (285, 304) with delta (0, 0)
Screenshot: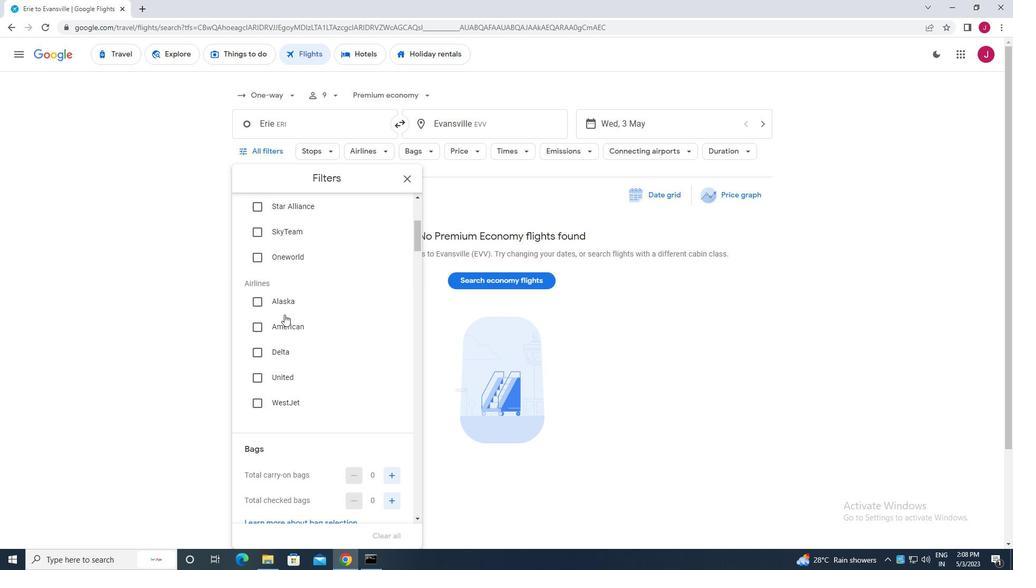 
Action: Mouse scrolled (285, 304) with delta (0, 0)
Screenshot: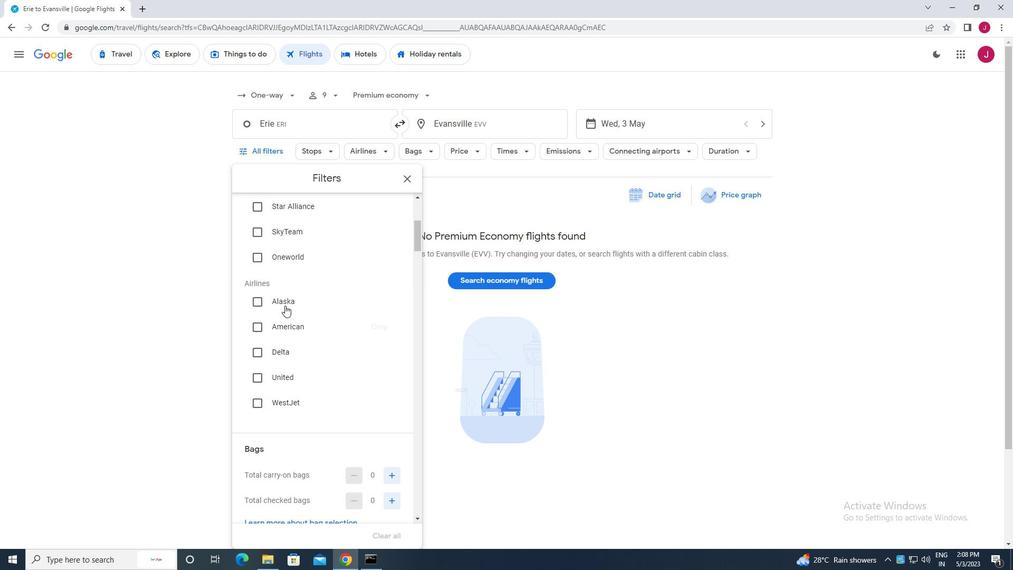 
Action: Mouse moved to (294, 274)
Screenshot: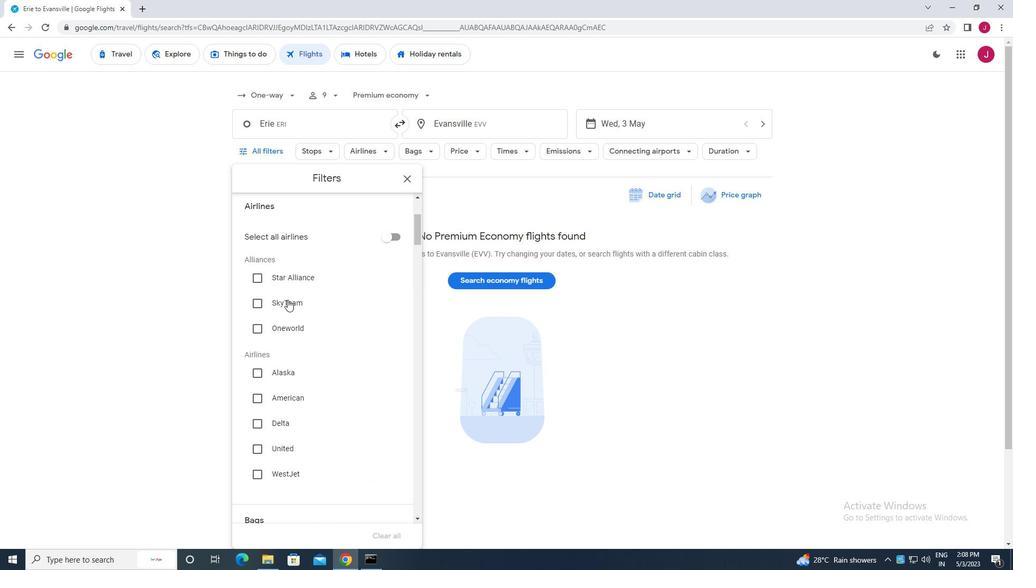 
Action: Mouse scrolled (294, 274) with delta (0, 0)
Screenshot: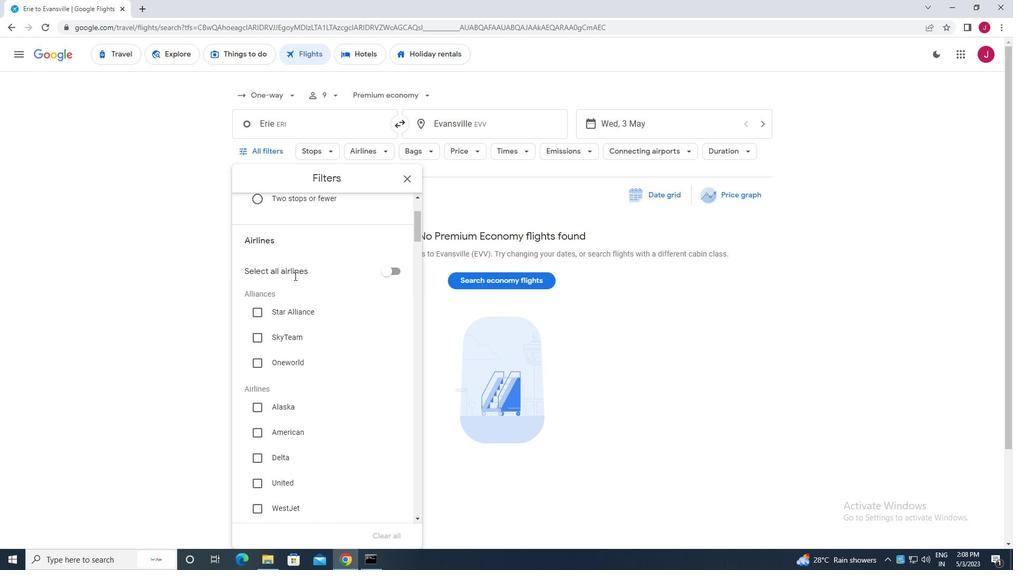 
Action: Mouse moved to (294, 274)
Screenshot: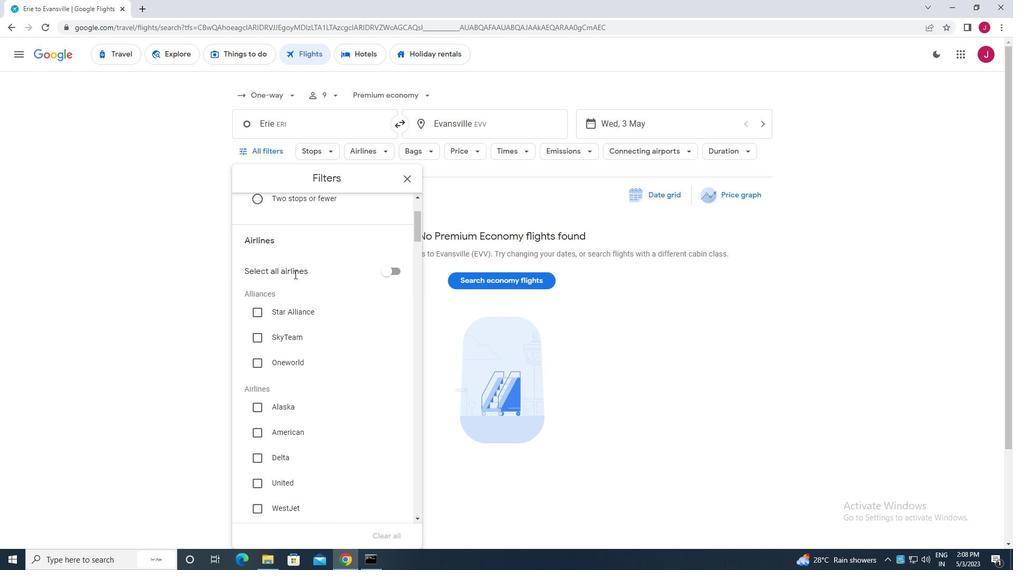 
Action: Mouse scrolled (294, 274) with delta (0, 0)
Screenshot: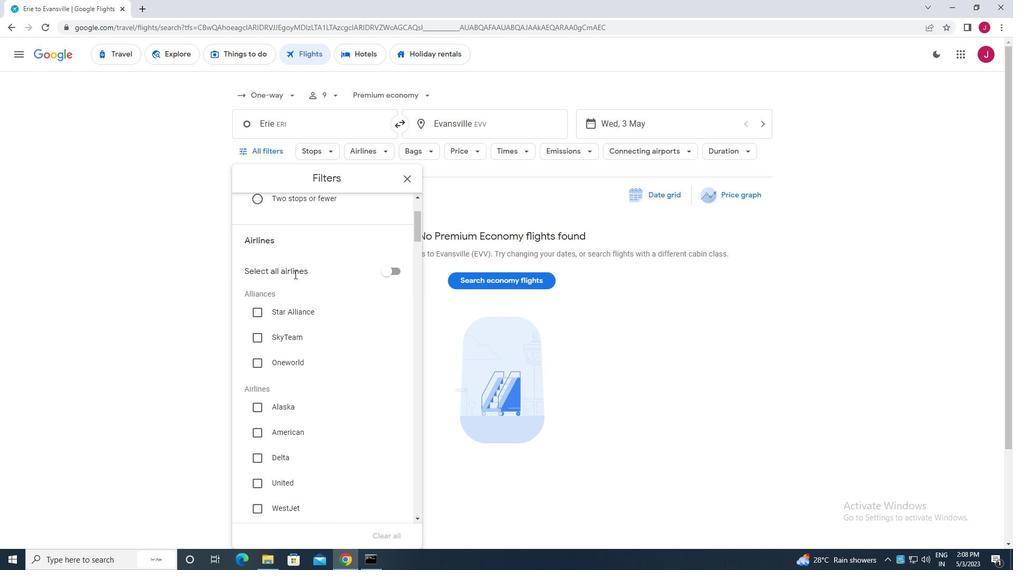 
Action: Mouse moved to (294, 275)
Screenshot: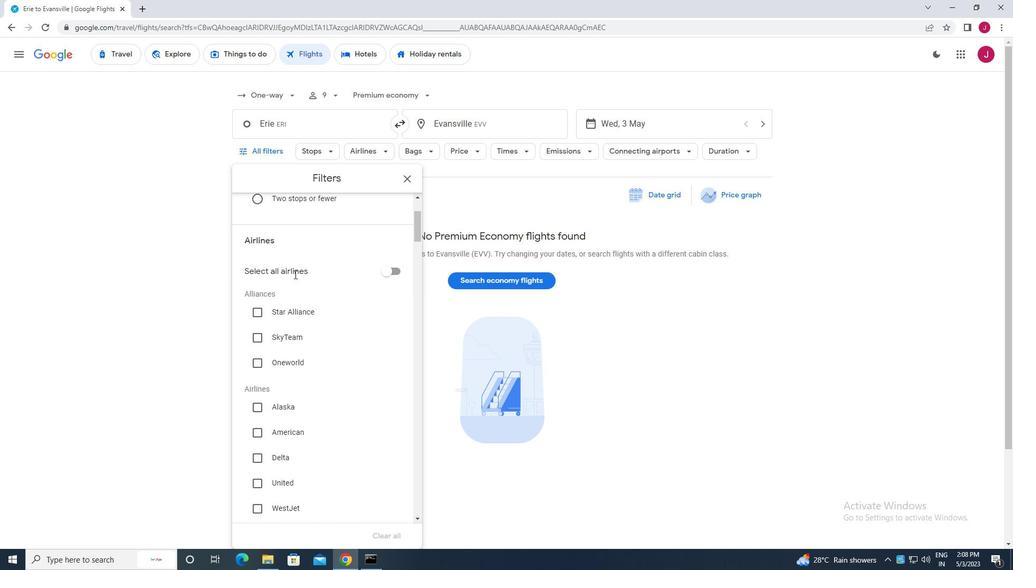 
Action: Mouse scrolled (294, 274) with delta (0, 0)
Screenshot: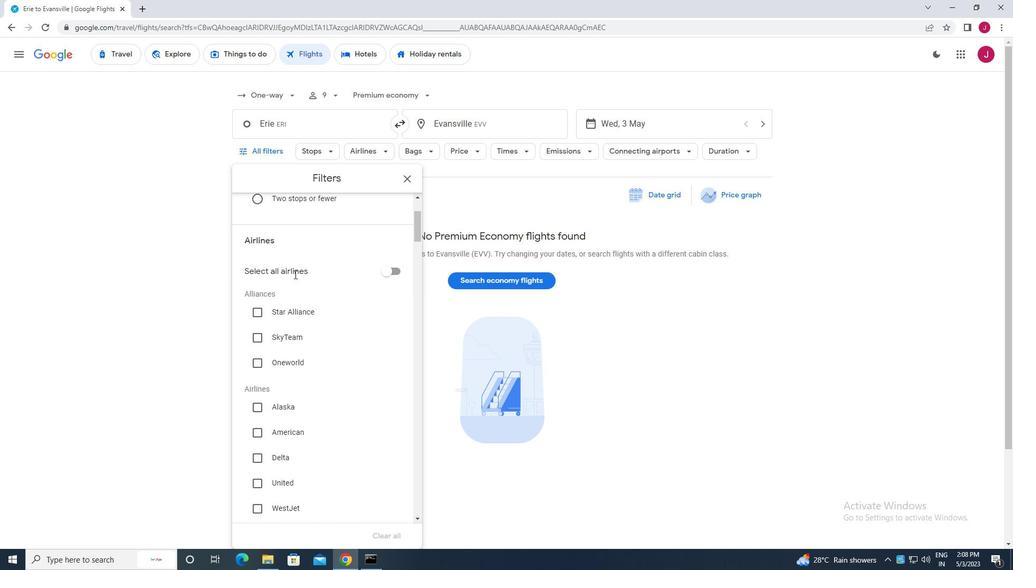 
Action: Mouse moved to (294, 275)
Screenshot: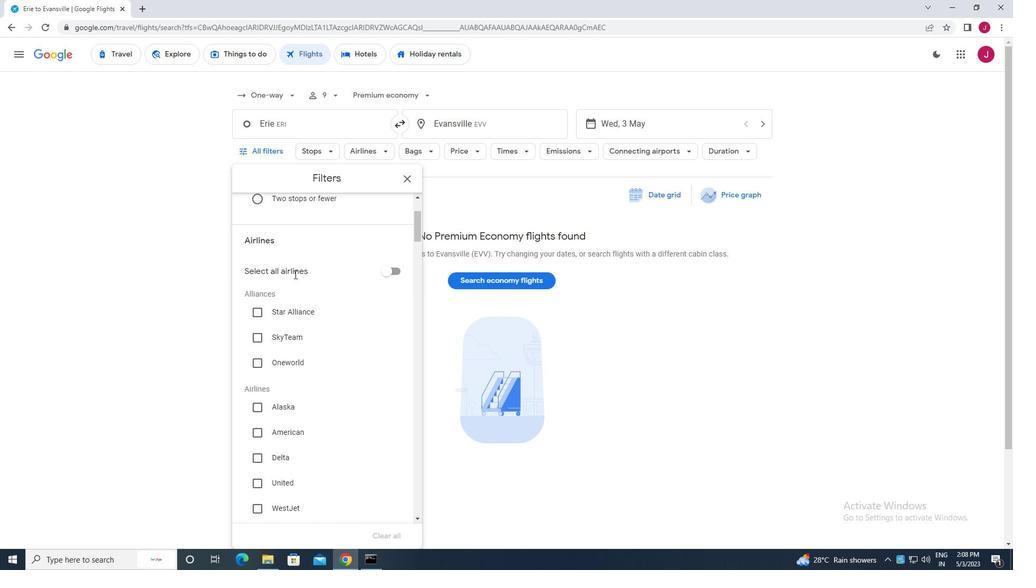 
Action: Mouse scrolled (294, 274) with delta (0, 0)
Screenshot: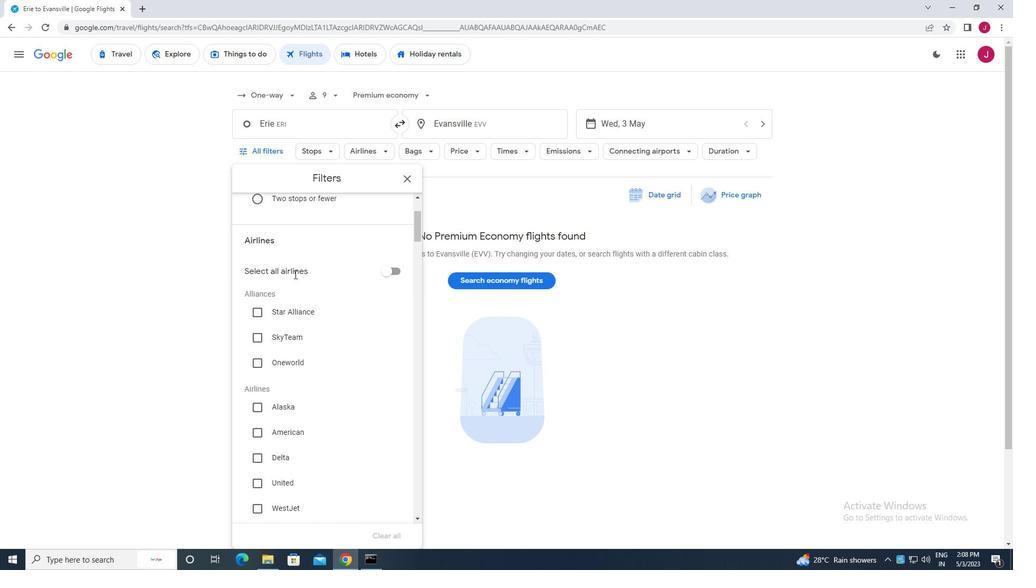 
Action: Mouse moved to (294, 275)
Screenshot: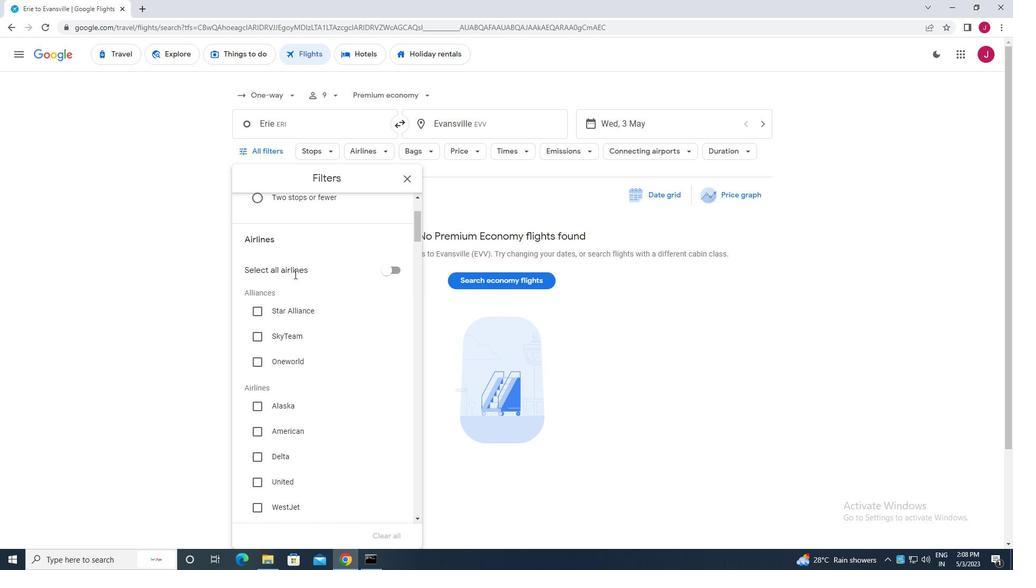 
Action: Mouse scrolled (294, 275) with delta (0, 0)
Screenshot: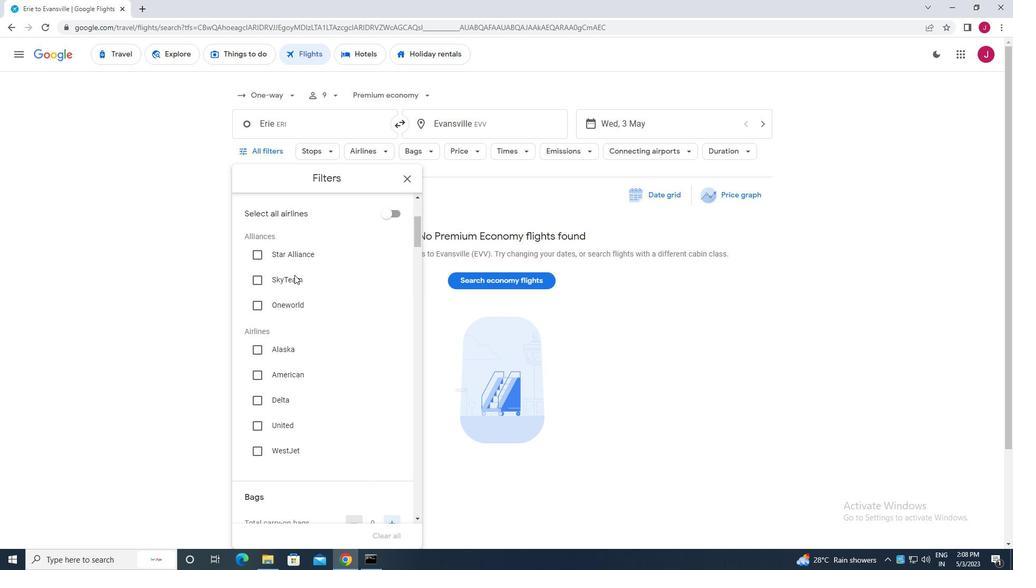 
Action: Mouse moved to (294, 276)
Screenshot: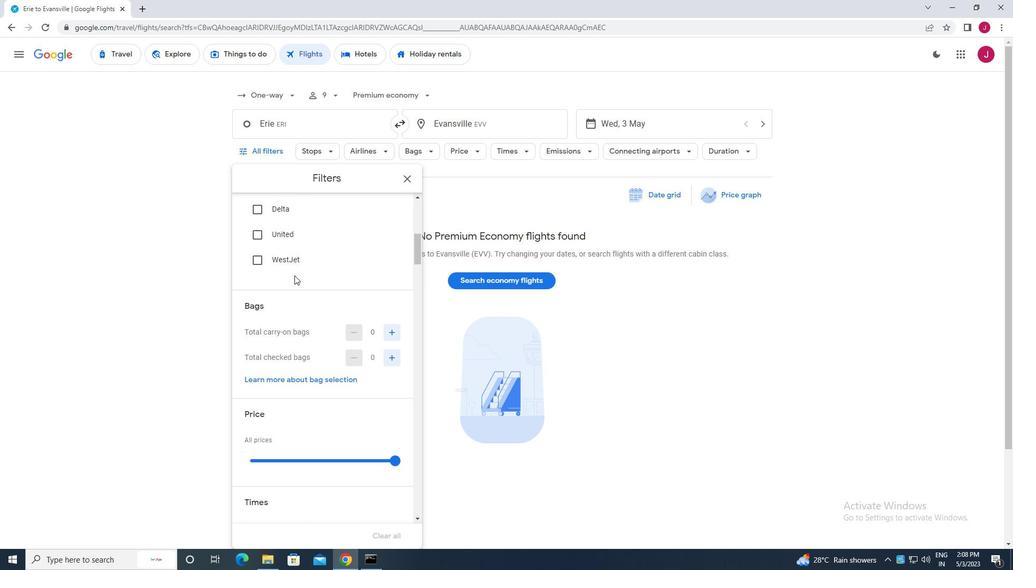 
Action: Mouse scrolled (294, 275) with delta (0, 0)
Screenshot: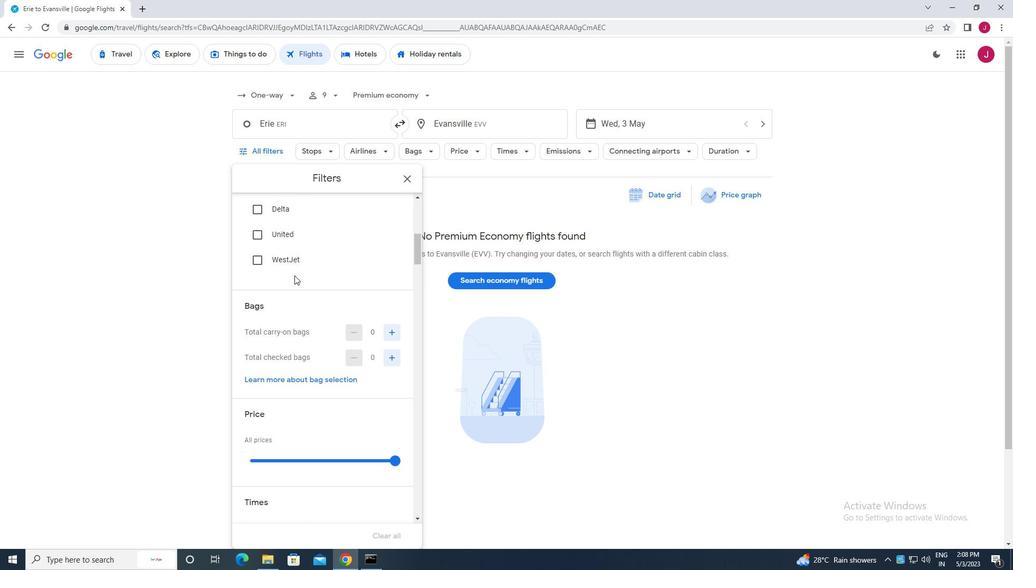 
Action: Mouse moved to (387, 263)
Screenshot: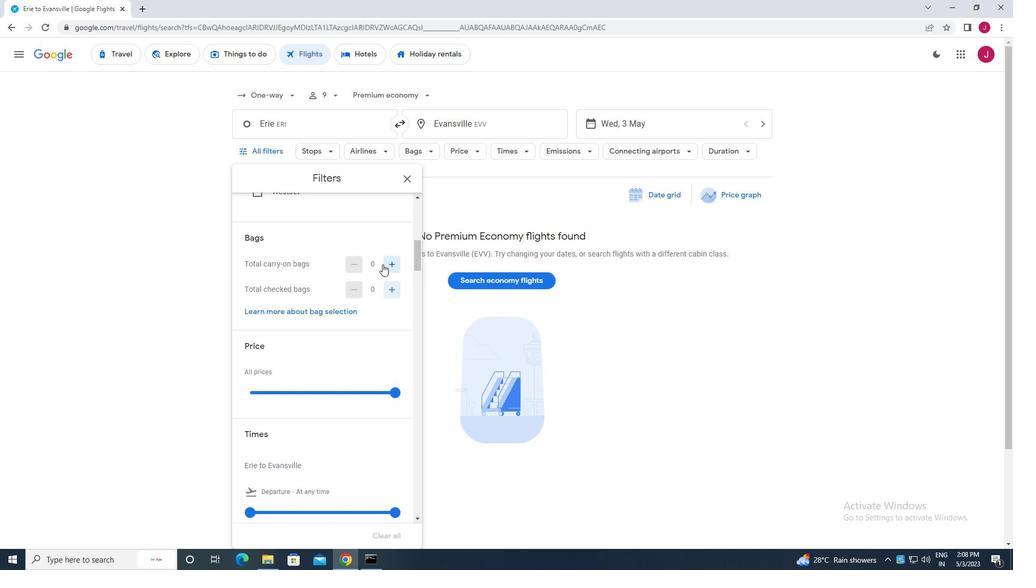 
Action: Mouse pressed left at (387, 263)
Screenshot: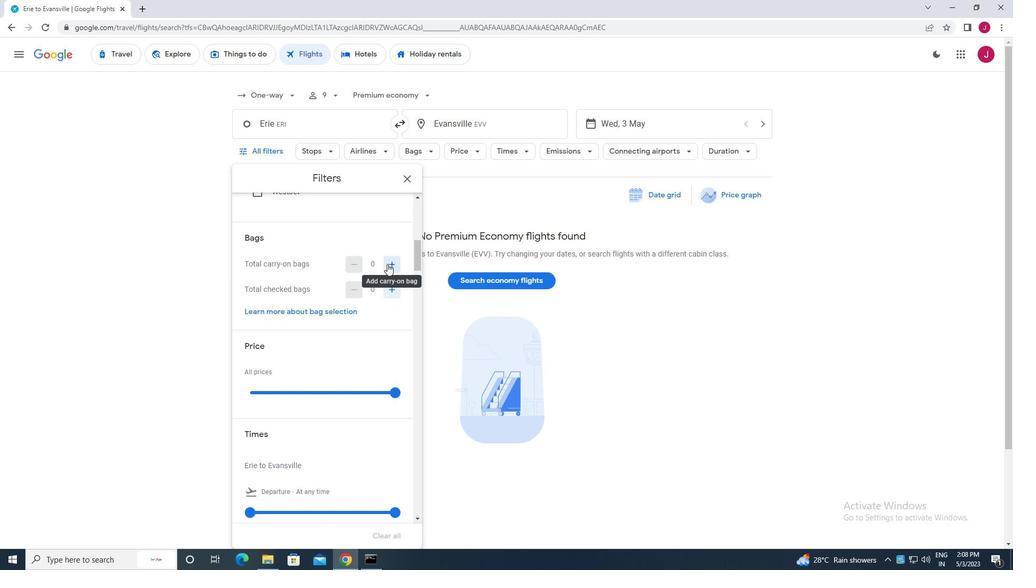 
Action: Mouse pressed left at (387, 263)
Screenshot: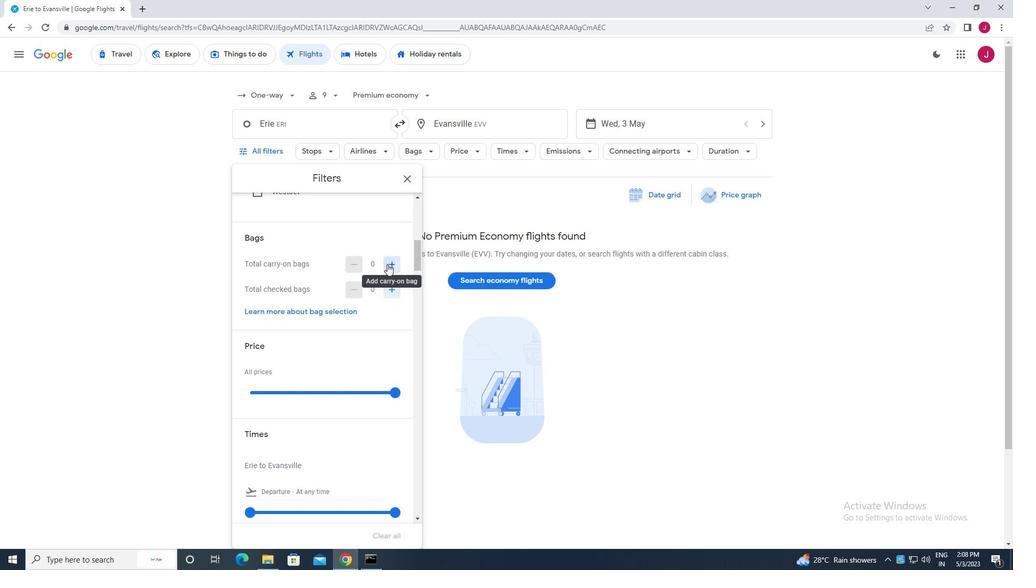 
Action: Mouse moved to (380, 267)
Screenshot: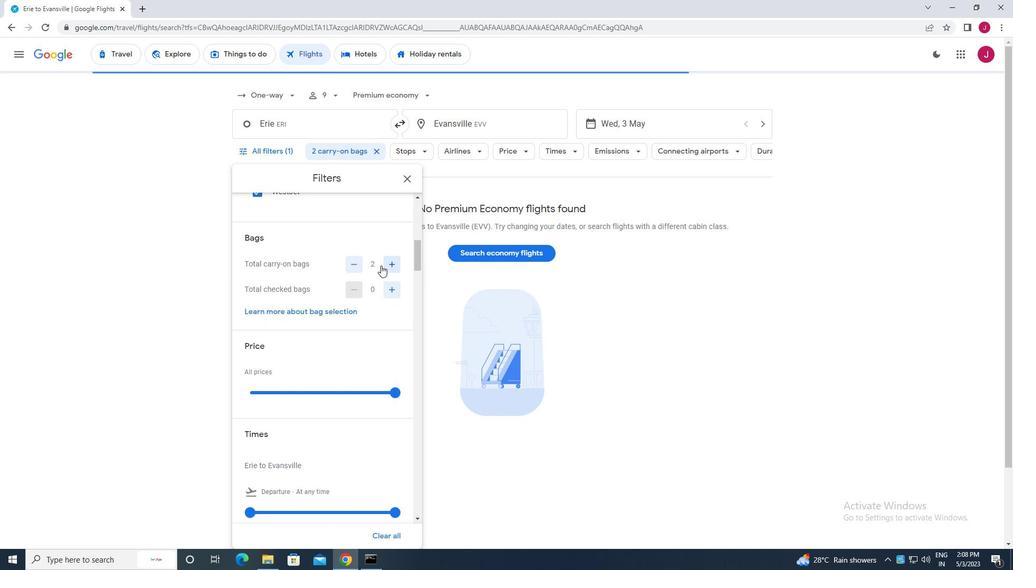 
Action: Mouse scrolled (380, 267) with delta (0, 0)
Screenshot: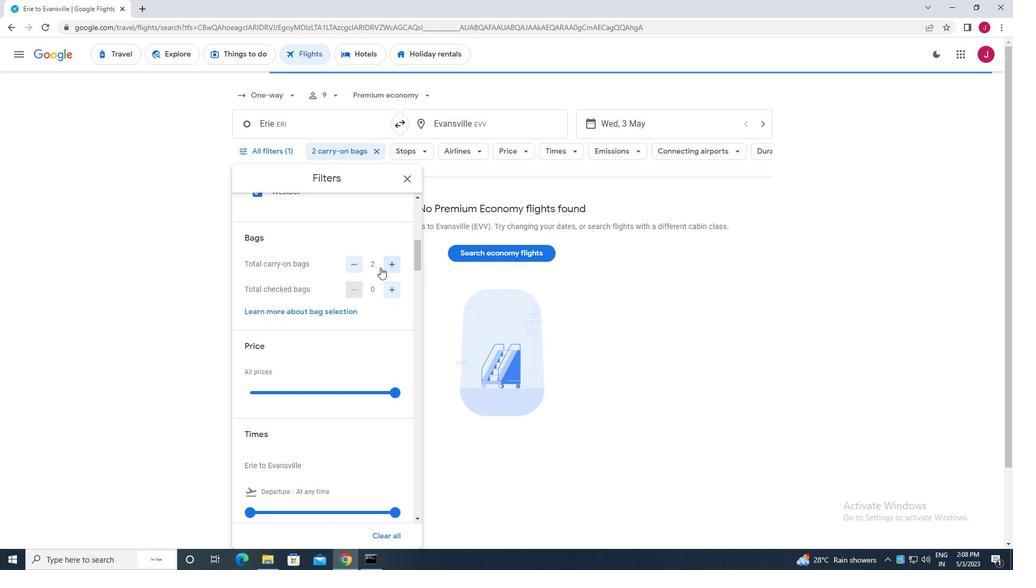 
Action: Mouse scrolled (380, 267) with delta (0, 0)
Screenshot: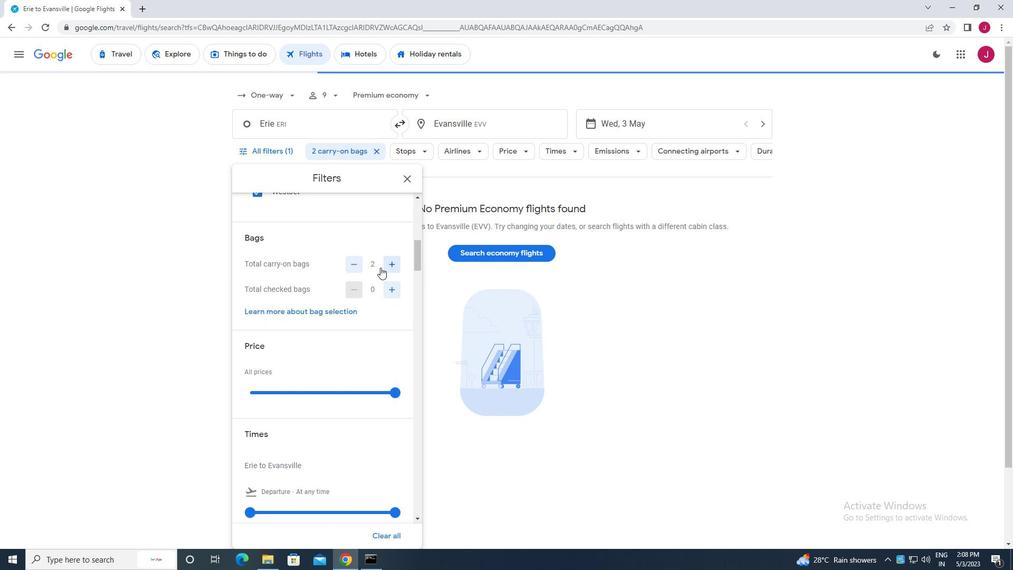 
Action: Mouse moved to (391, 288)
Screenshot: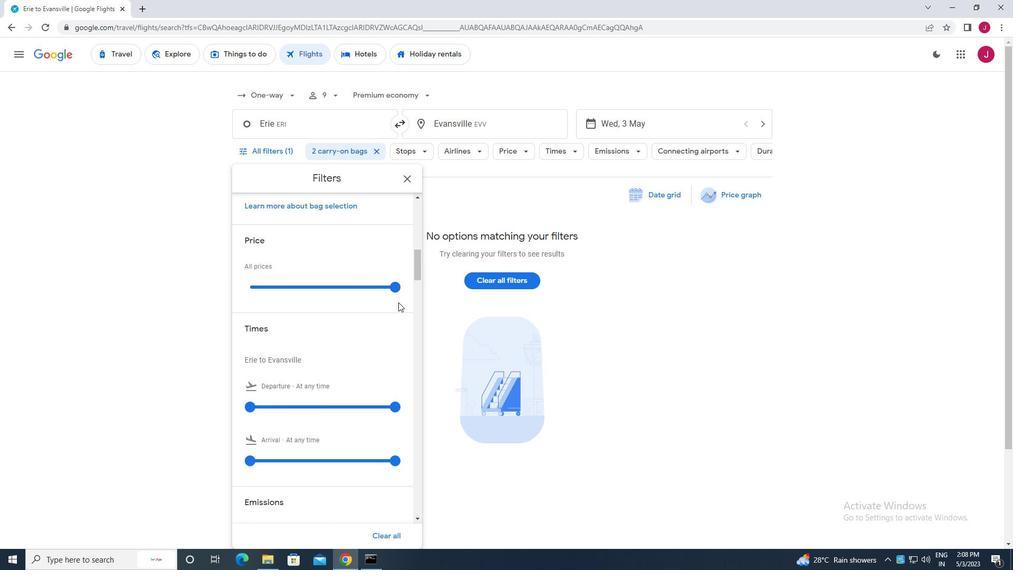 
Action: Mouse pressed left at (391, 288)
Screenshot: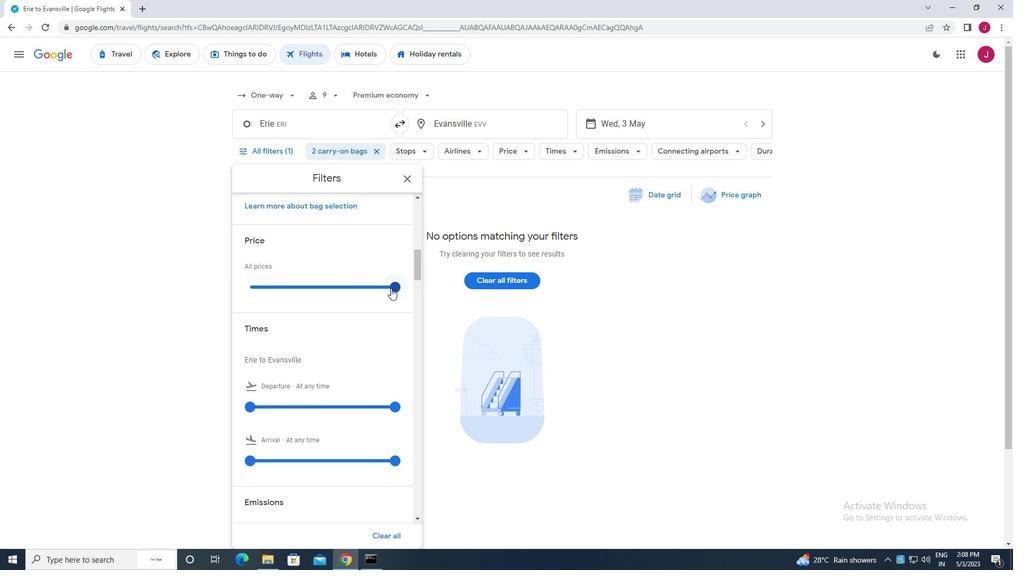 
Action: Mouse moved to (392, 310)
Screenshot: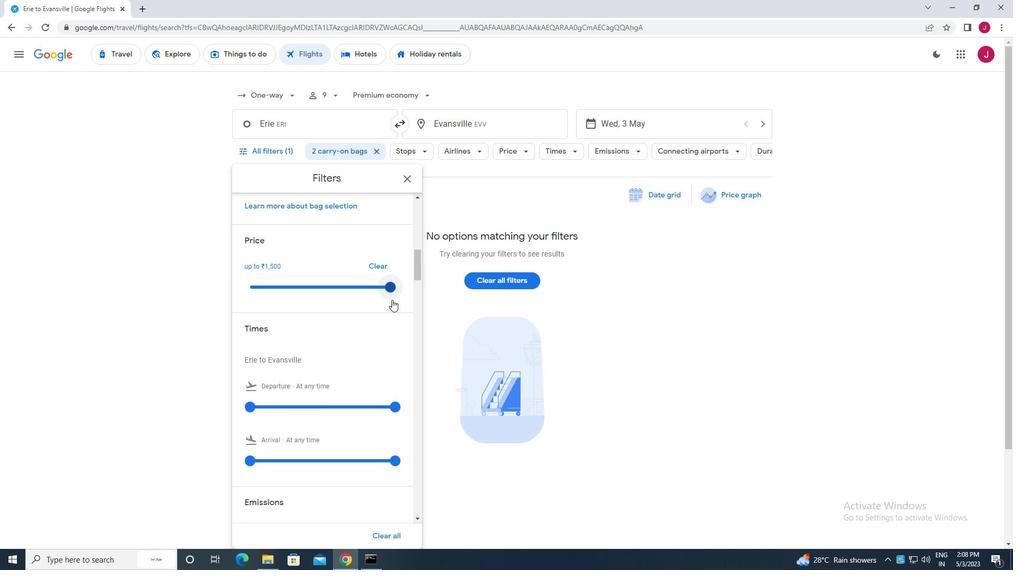 
Action: Mouse scrolled (392, 310) with delta (0, 0)
Screenshot: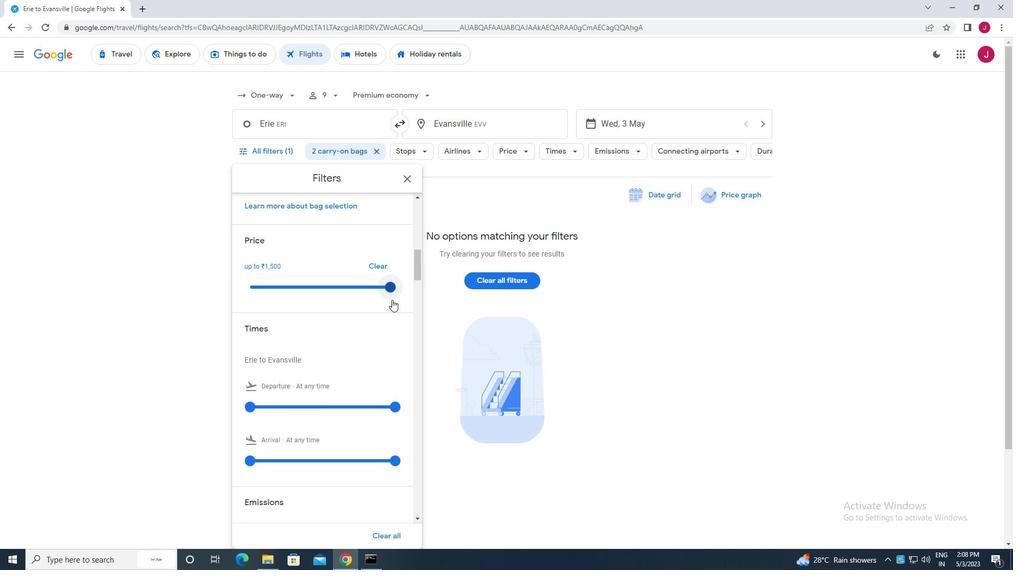 
Action: Mouse scrolled (392, 310) with delta (0, 0)
Screenshot: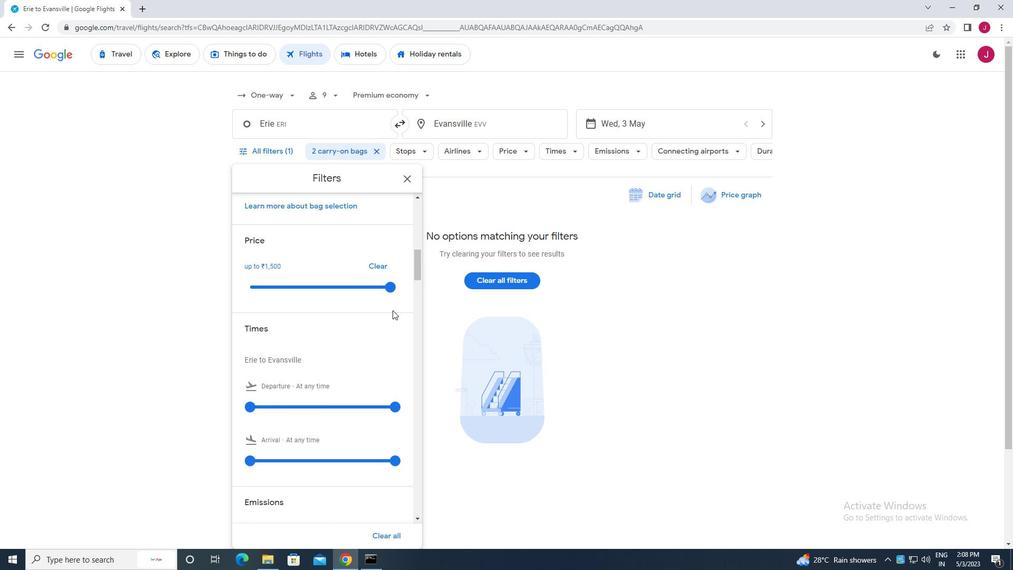 
Action: Mouse moved to (252, 304)
Screenshot: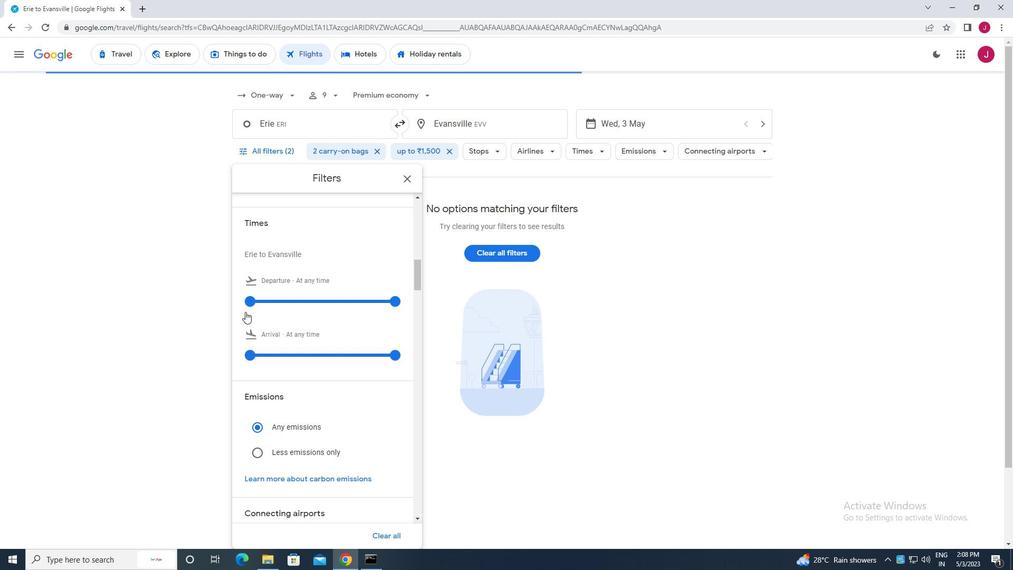 
Action: Mouse pressed left at (252, 304)
Screenshot: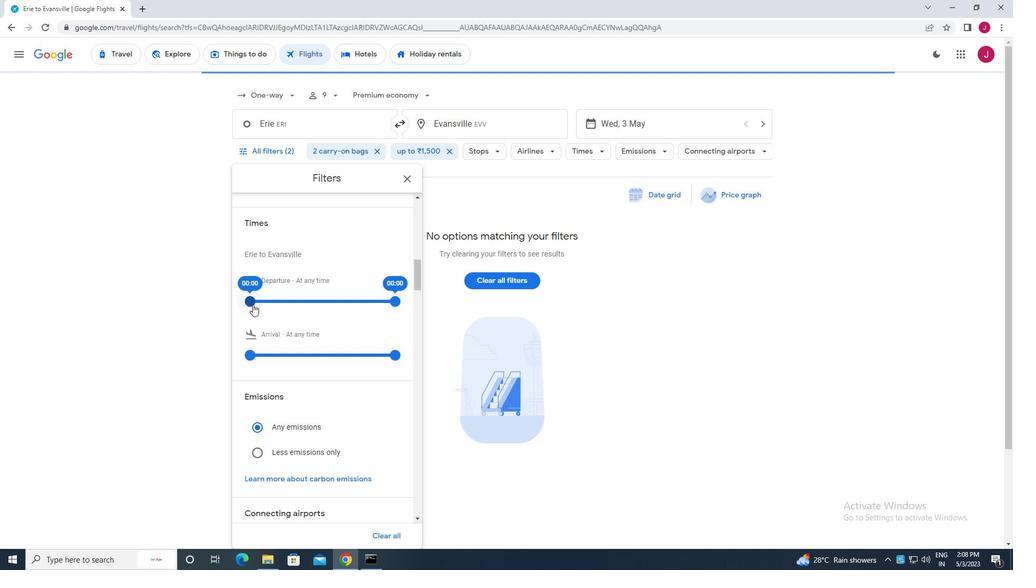 
Action: Mouse moved to (393, 301)
Screenshot: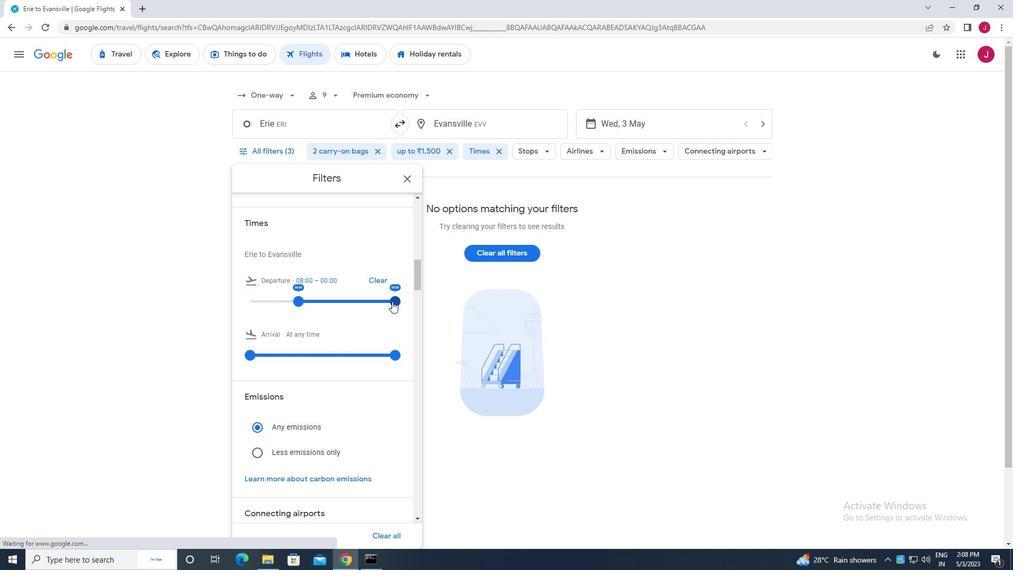 
Action: Mouse pressed left at (393, 301)
Screenshot: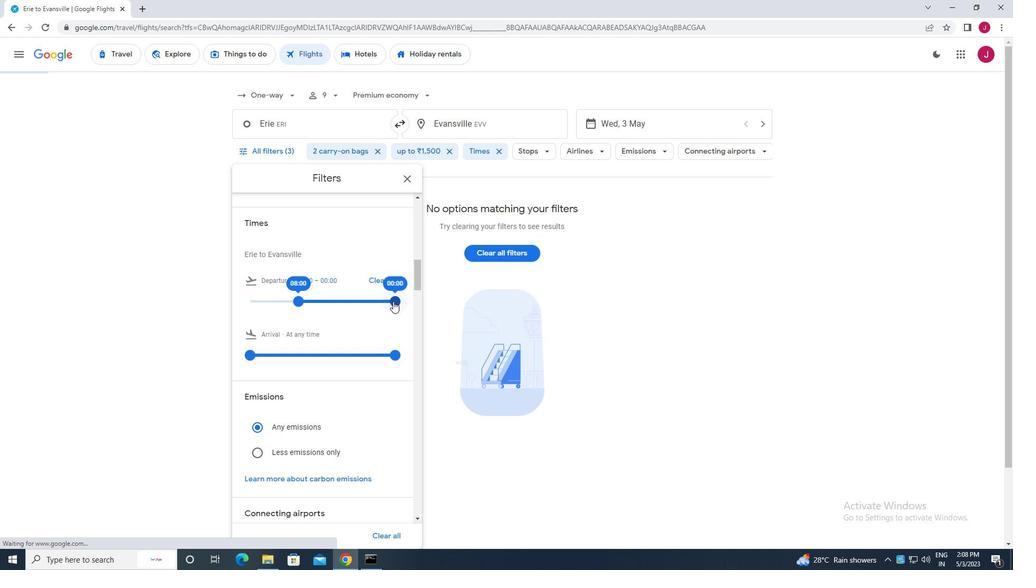 
Action: Mouse moved to (407, 179)
Screenshot: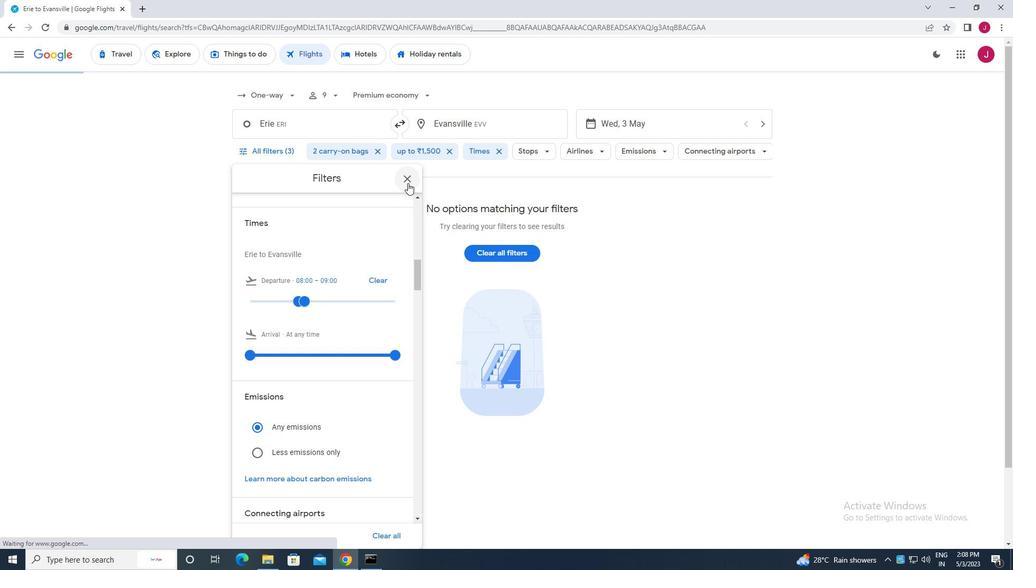 
Action: Mouse pressed left at (407, 179)
Screenshot: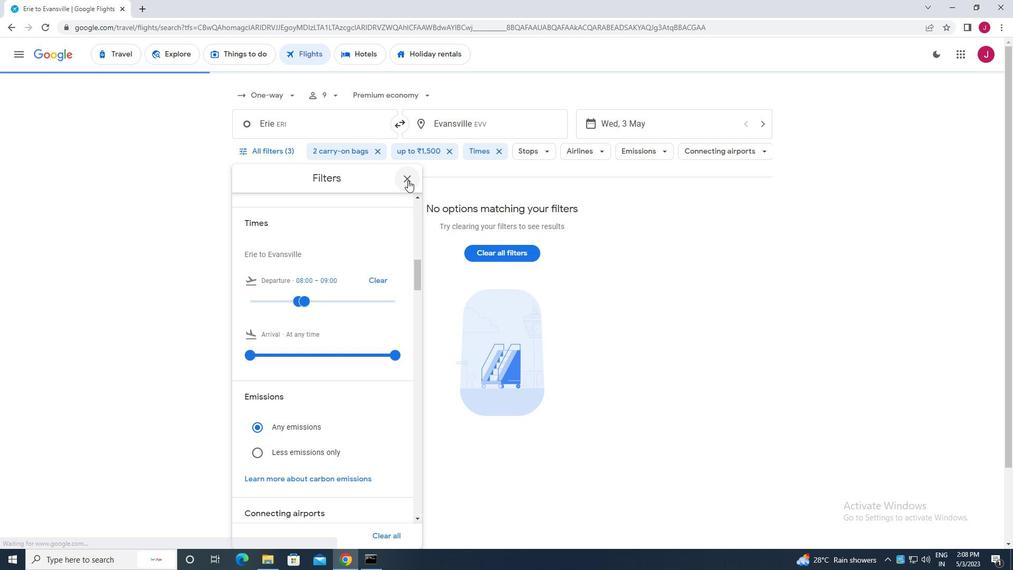 
Action: Mouse moved to (403, 181)
Screenshot: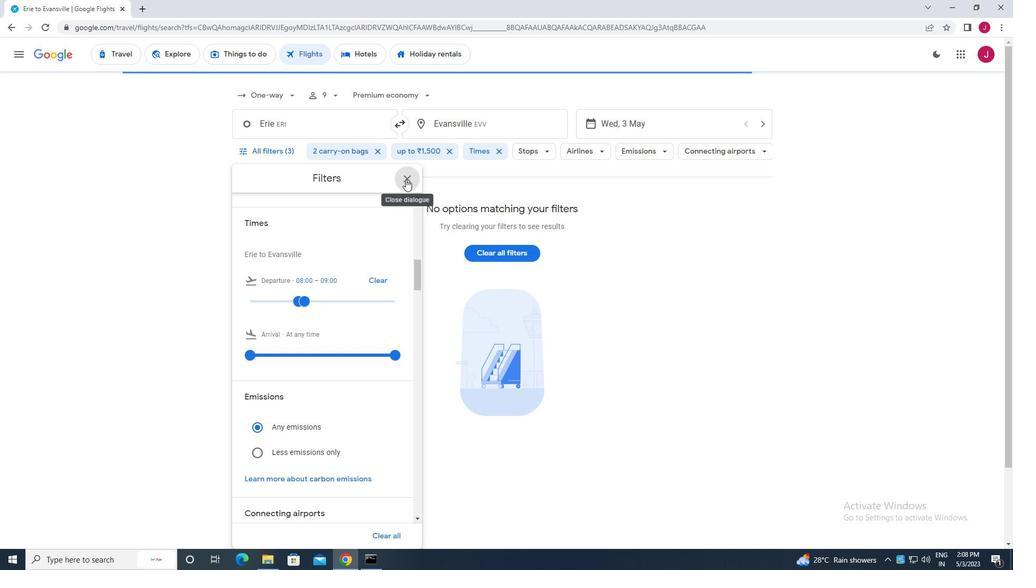 
